Task: Create a due date automation trigger when advanced on, 2 working days before a card is due add fields with custom field "Resume" set to a date less than 1 working days ago is due at 11:00 AM.
Action: Mouse moved to (1217, 89)
Screenshot: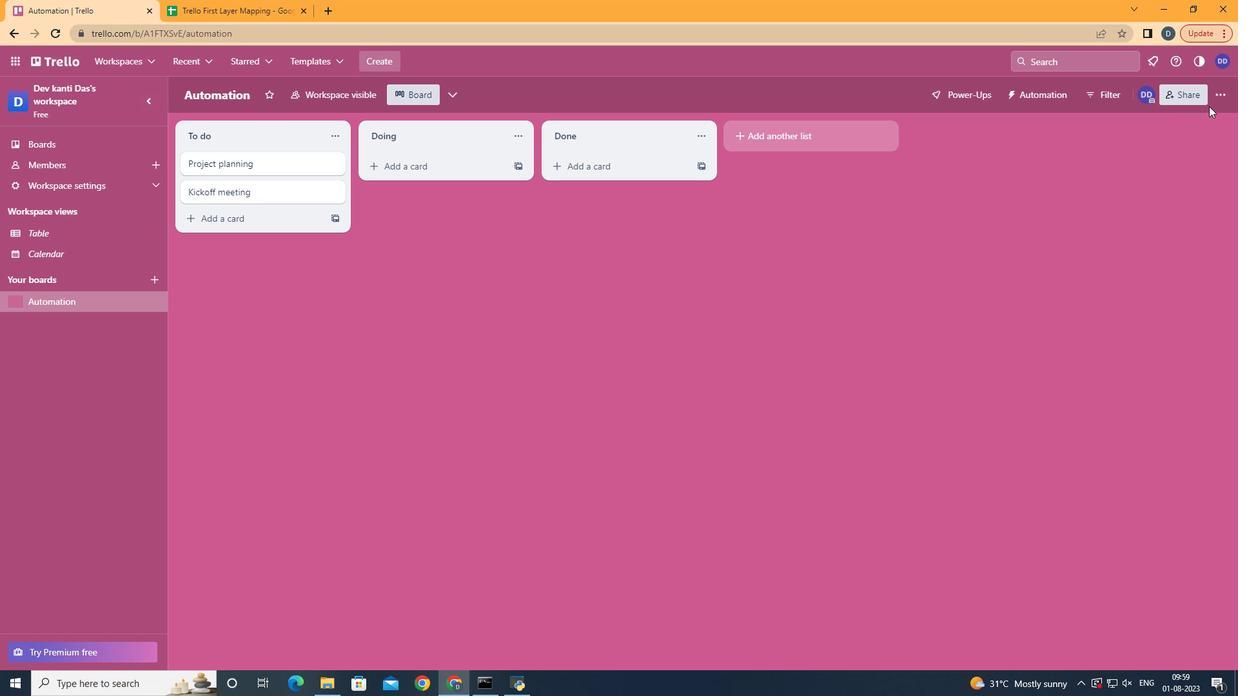 
Action: Mouse pressed left at (1217, 89)
Screenshot: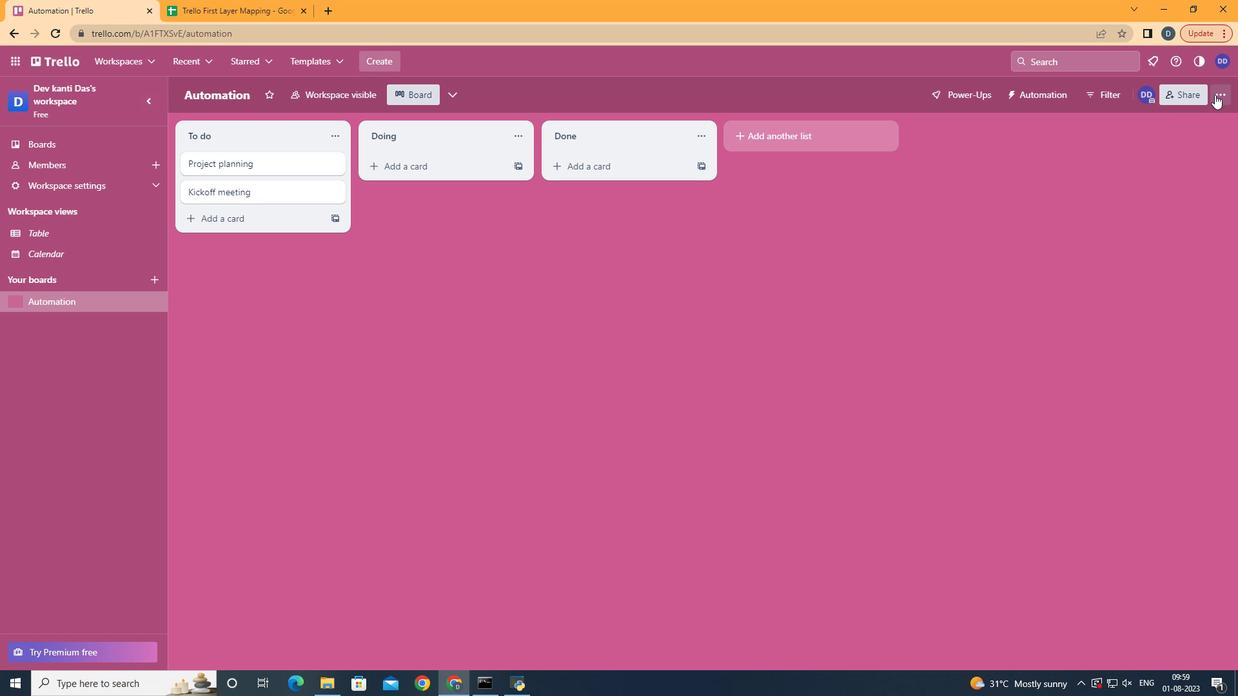 
Action: Mouse moved to (1147, 263)
Screenshot: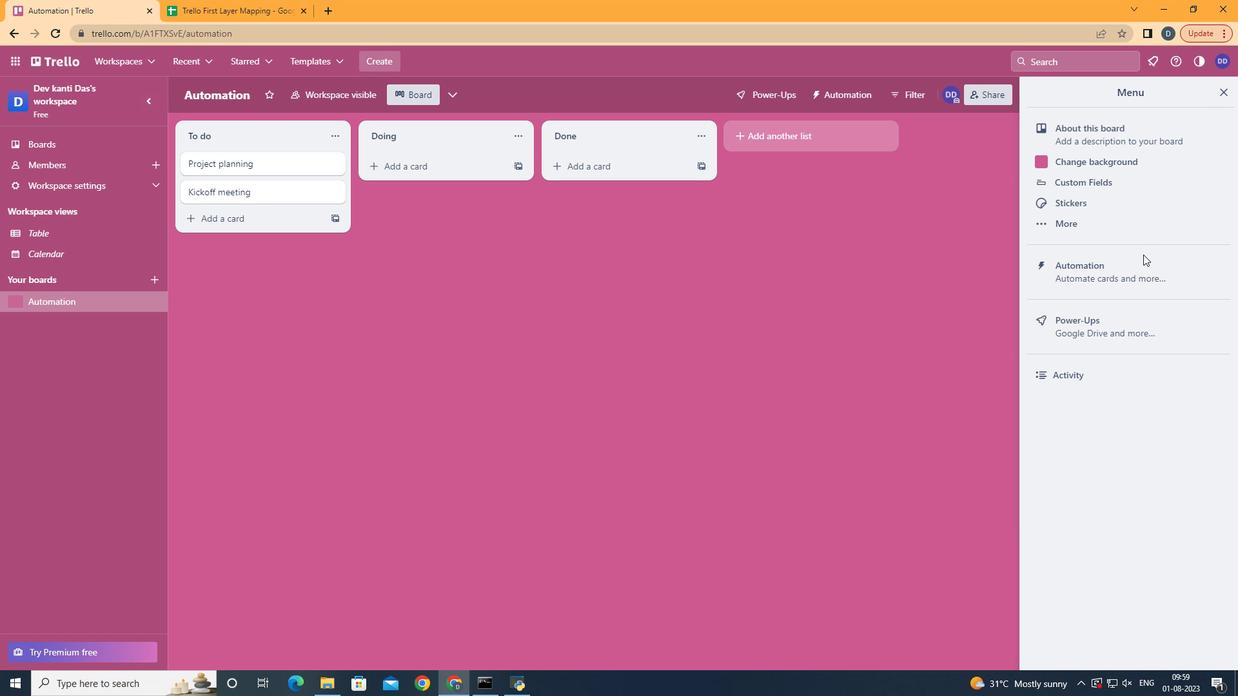 
Action: Mouse pressed left at (1147, 263)
Screenshot: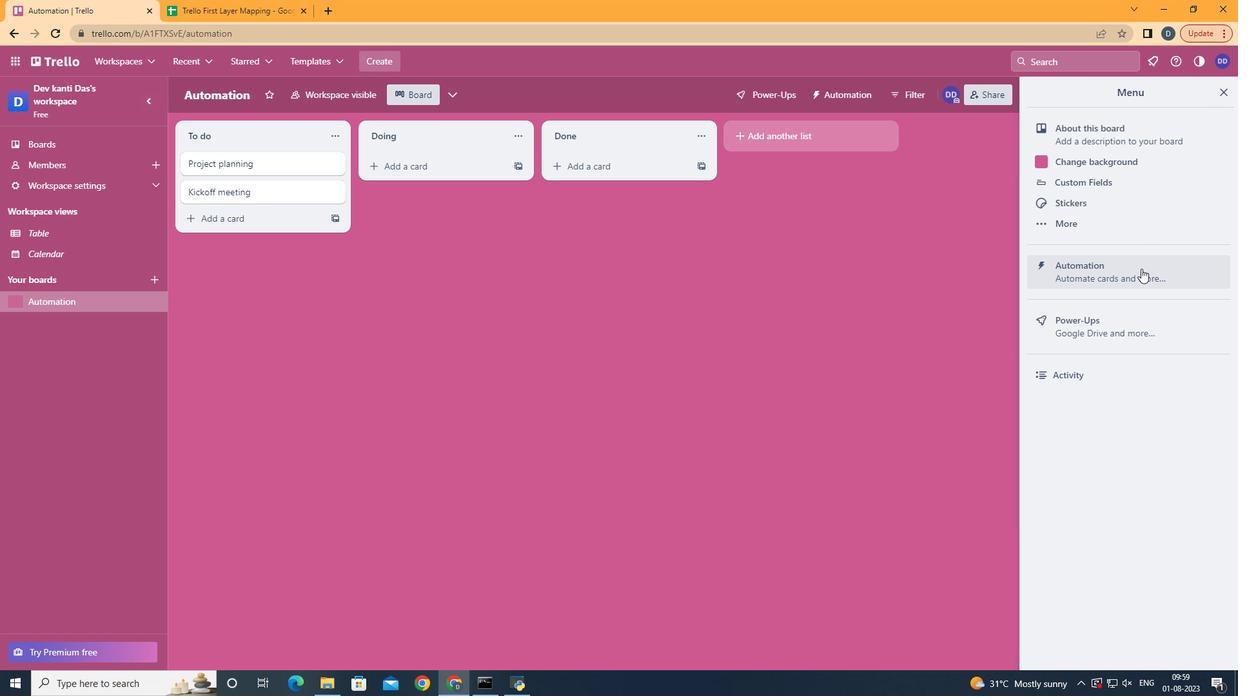 
Action: Mouse moved to (311, 253)
Screenshot: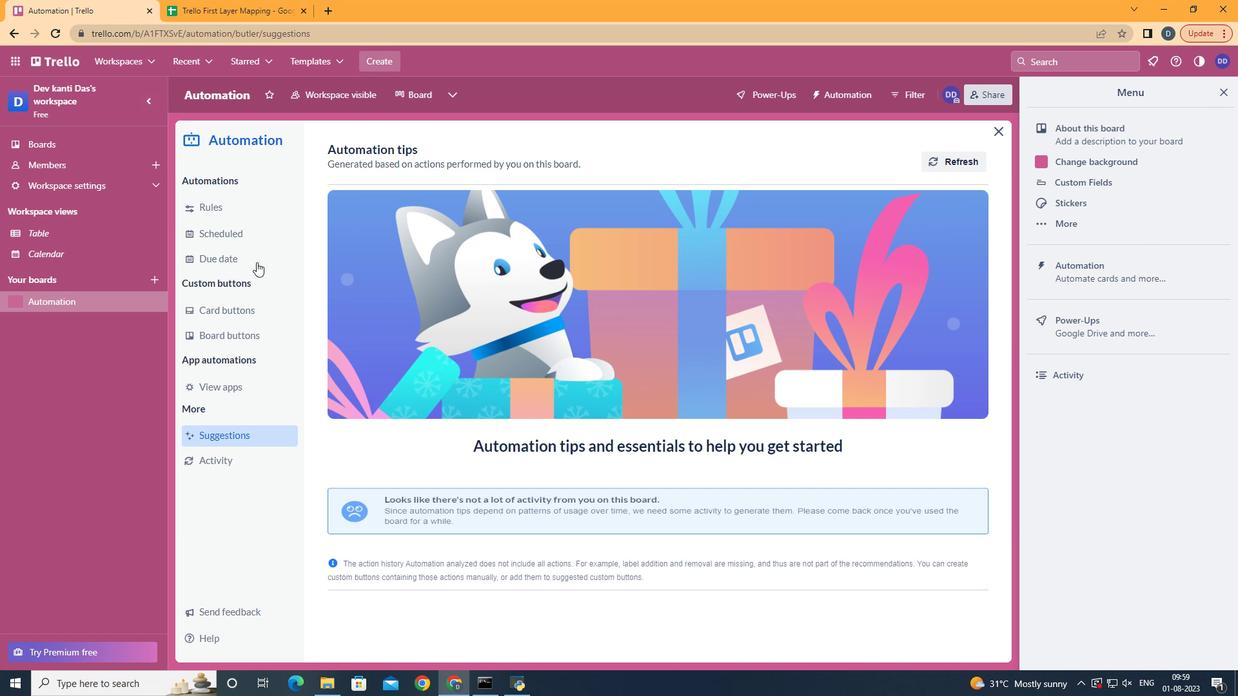 
Action: Mouse pressed left at (311, 253)
Screenshot: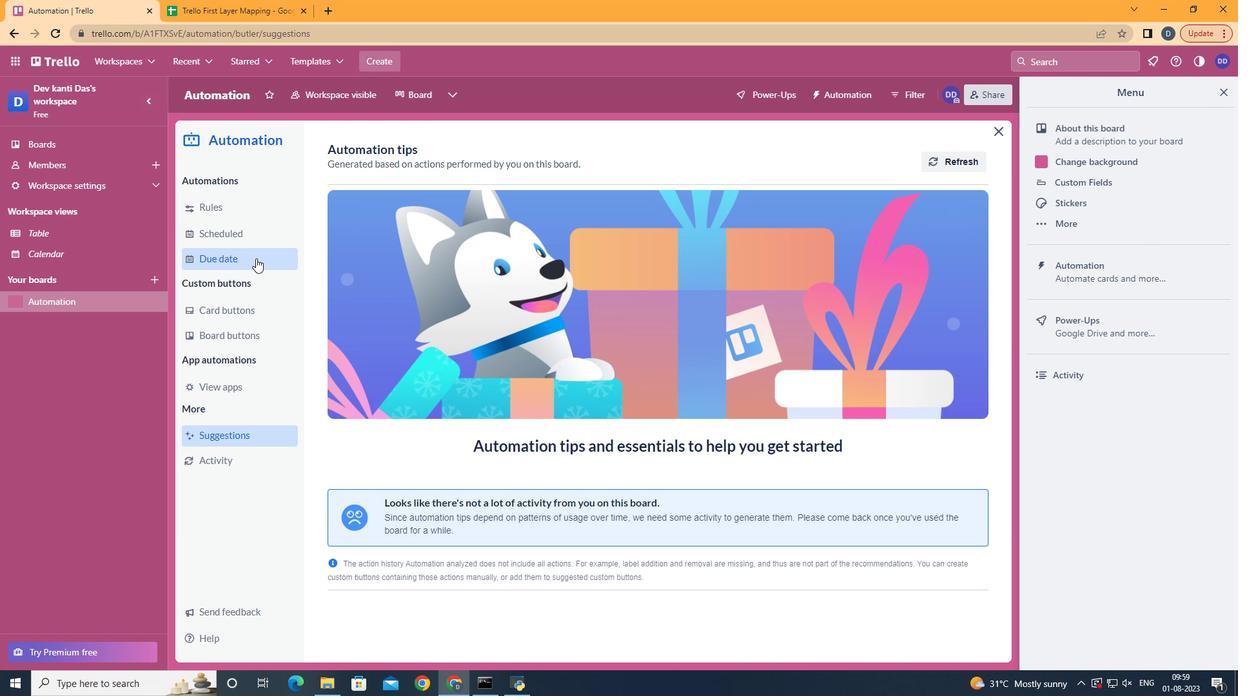 
Action: Mouse moved to (924, 145)
Screenshot: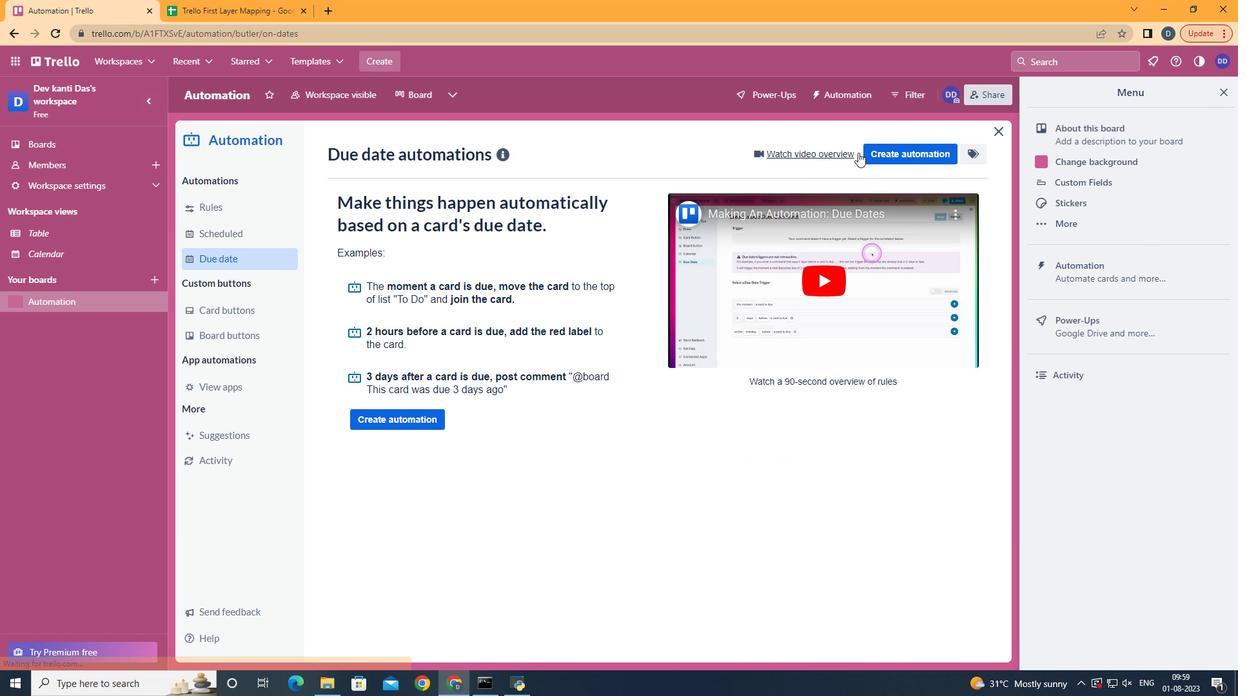 
Action: Mouse pressed left at (924, 145)
Screenshot: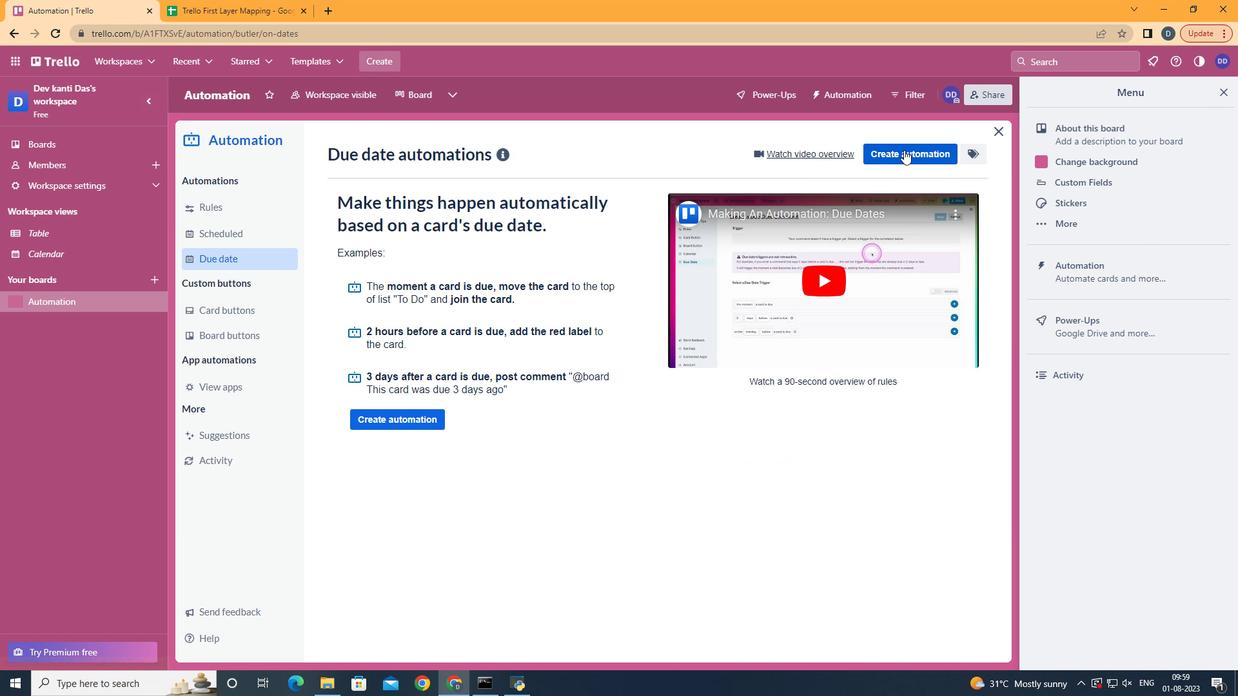
Action: Mouse moved to (650, 277)
Screenshot: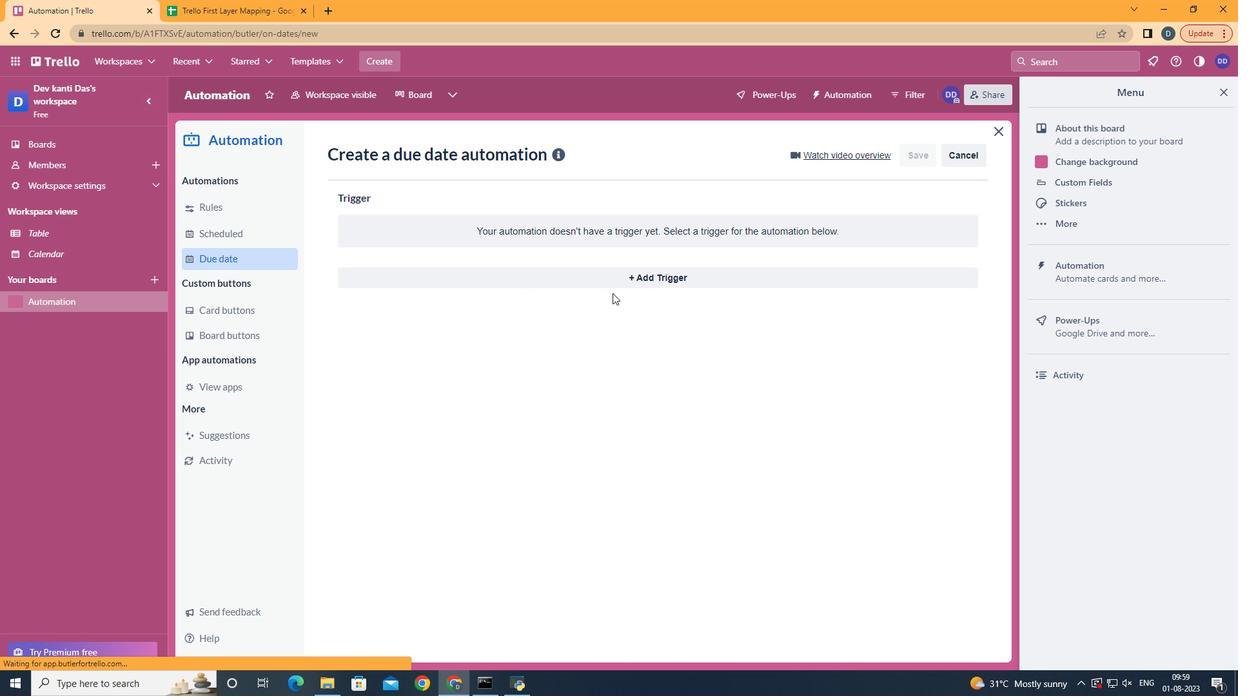 
Action: Mouse pressed left at (650, 277)
Screenshot: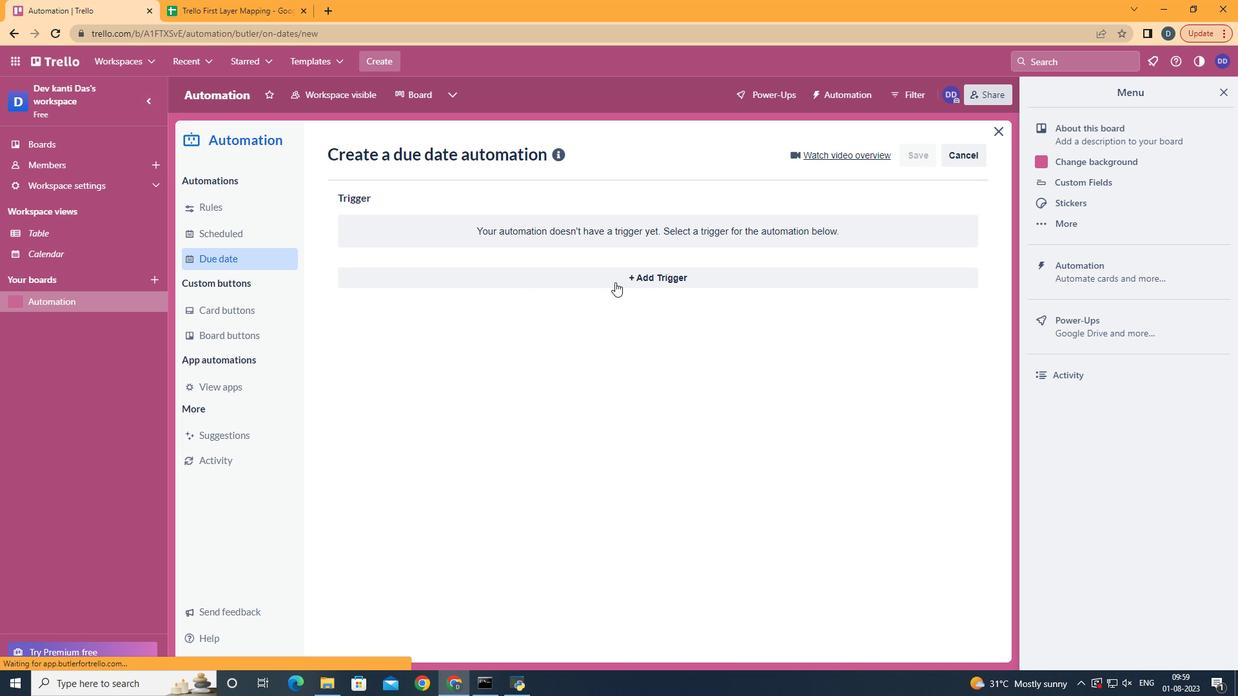 
Action: Mouse moved to (459, 513)
Screenshot: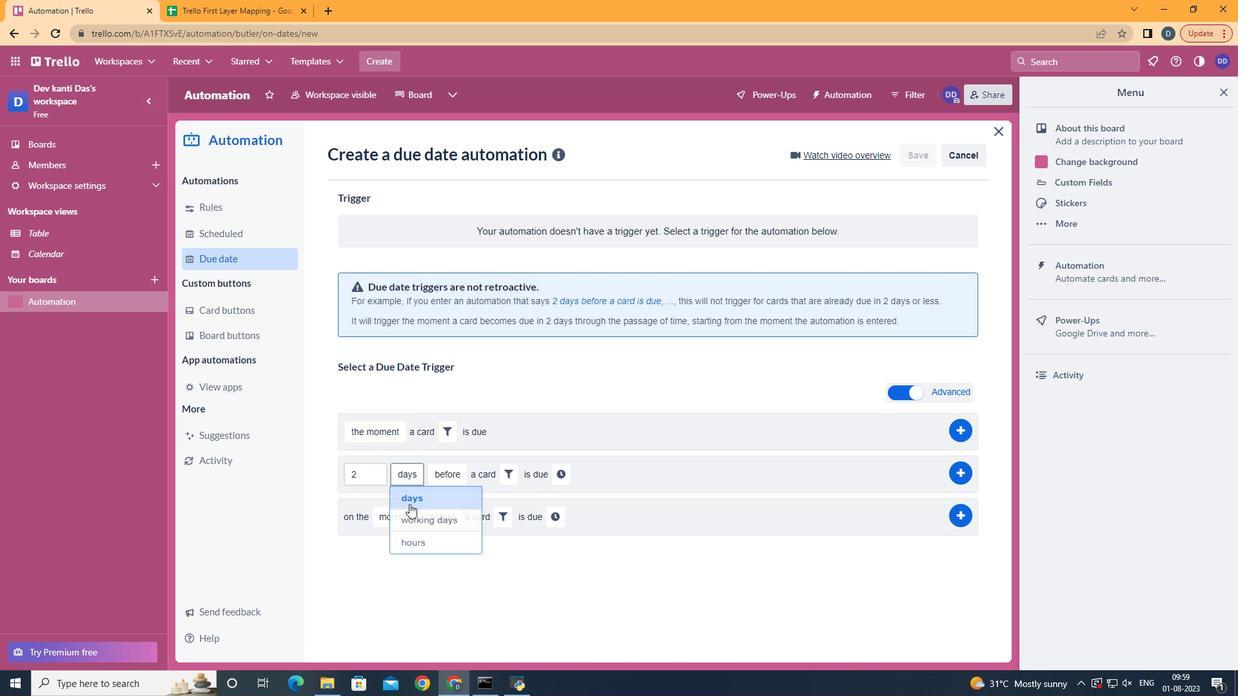 
Action: Mouse pressed left at (459, 513)
Screenshot: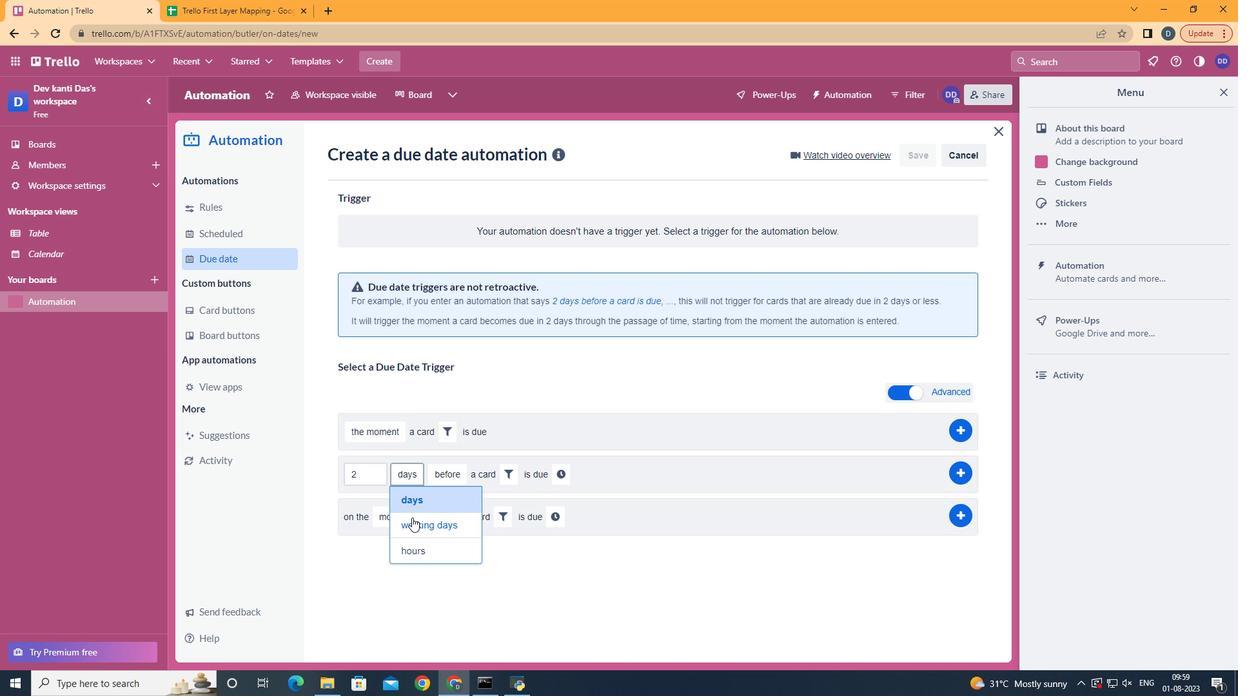 
Action: Mouse moved to (574, 464)
Screenshot: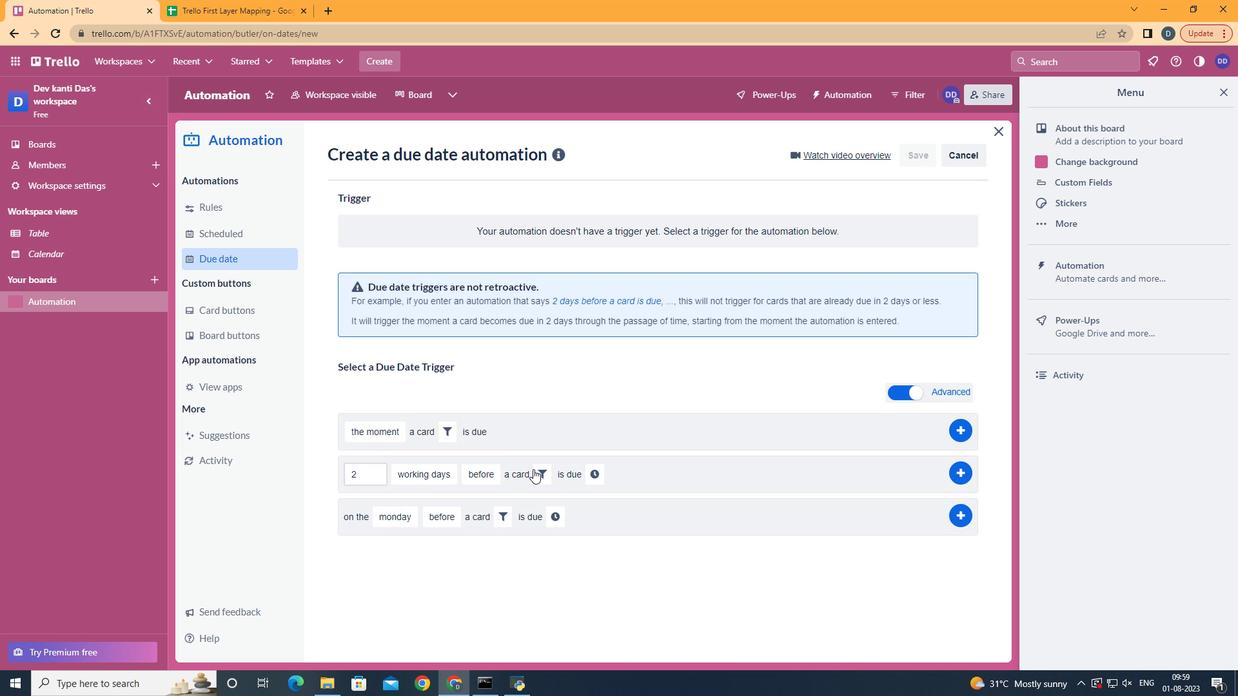 
Action: Mouse pressed left at (574, 464)
Screenshot: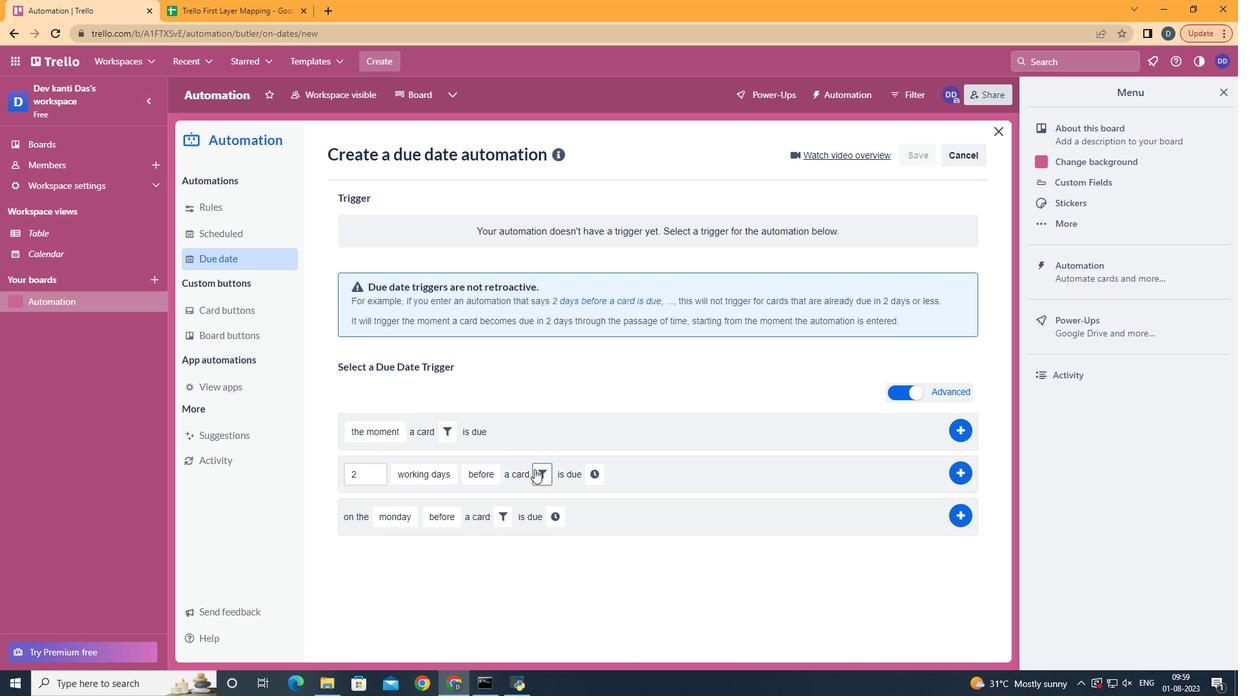 
Action: Mouse moved to (784, 520)
Screenshot: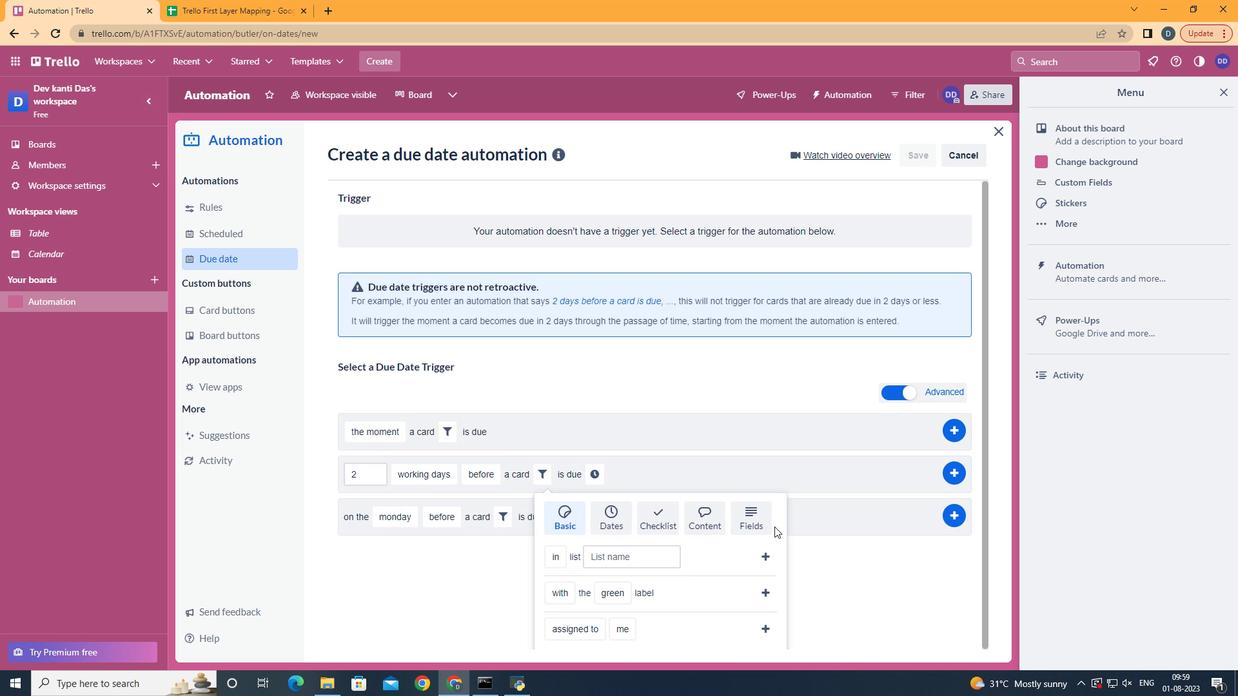 
Action: Mouse pressed left at (784, 520)
Screenshot: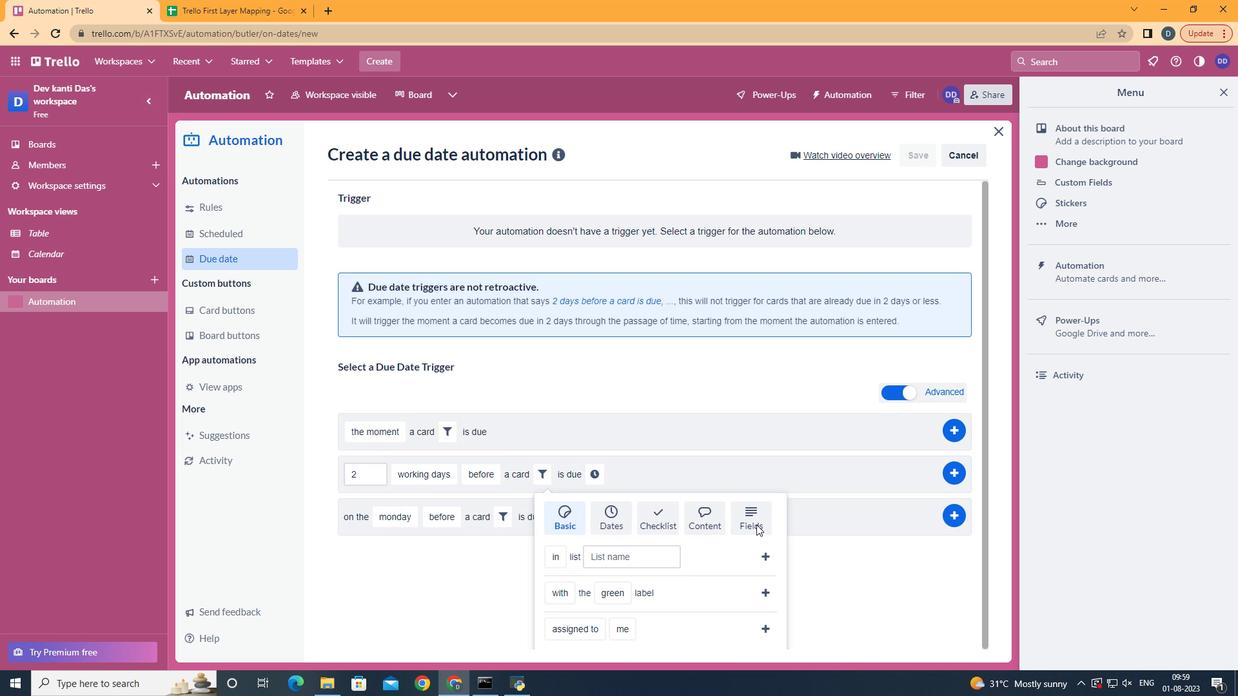 
Action: Mouse moved to (787, 512)
Screenshot: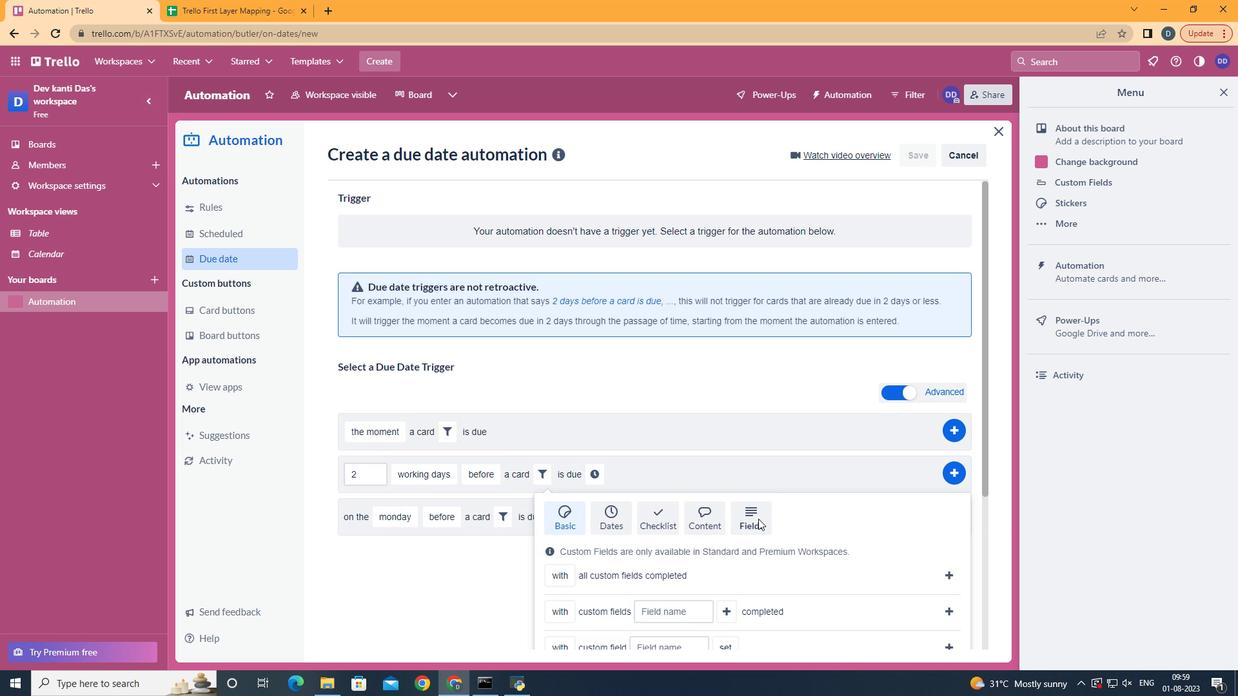 
Action: Mouse scrolled (787, 511) with delta (0, 0)
Screenshot: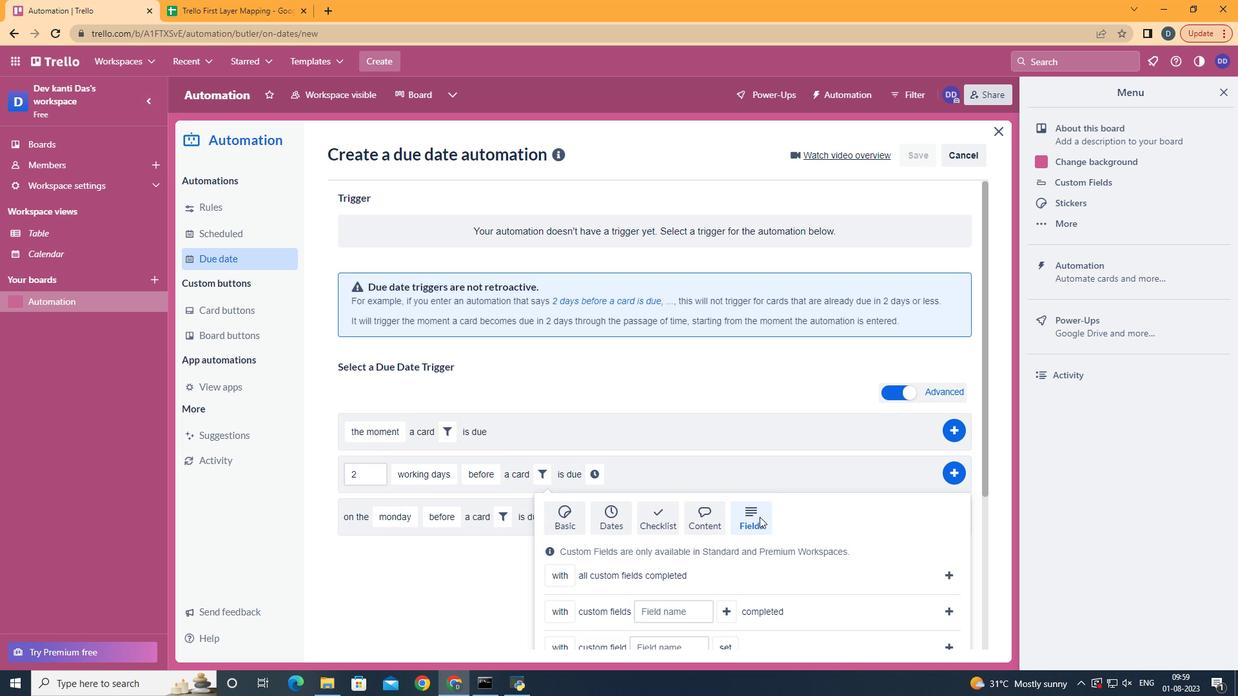 
Action: Mouse scrolled (787, 511) with delta (0, 0)
Screenshot: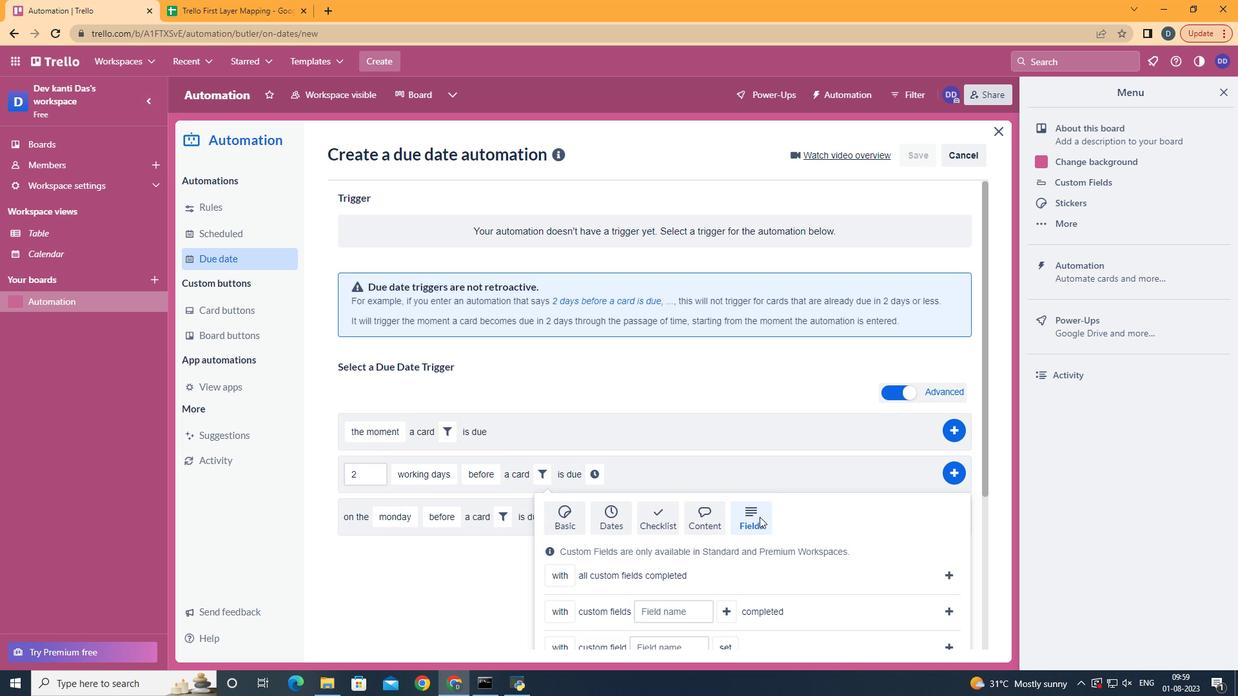 
Action: Mouse scrolled (787, 511) with delta (0, 0)
Screenshot: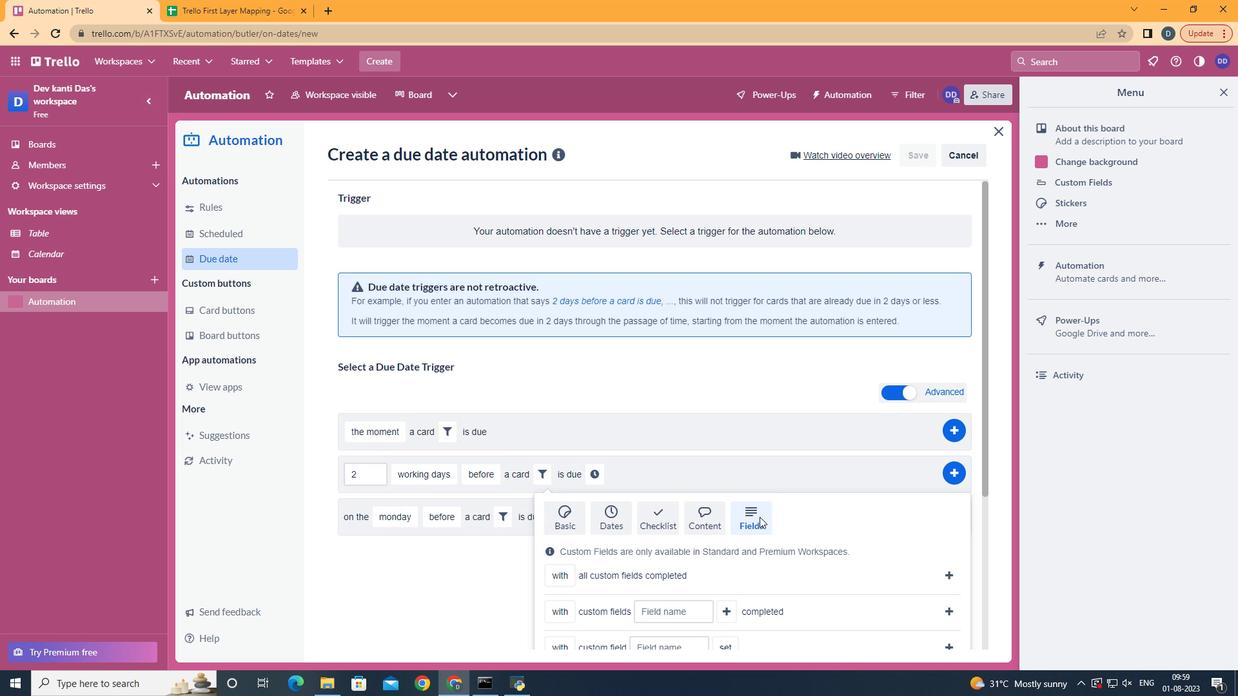 
Action: Mouse scrolled (787, 511) with delta (0, 0)
Screenshot: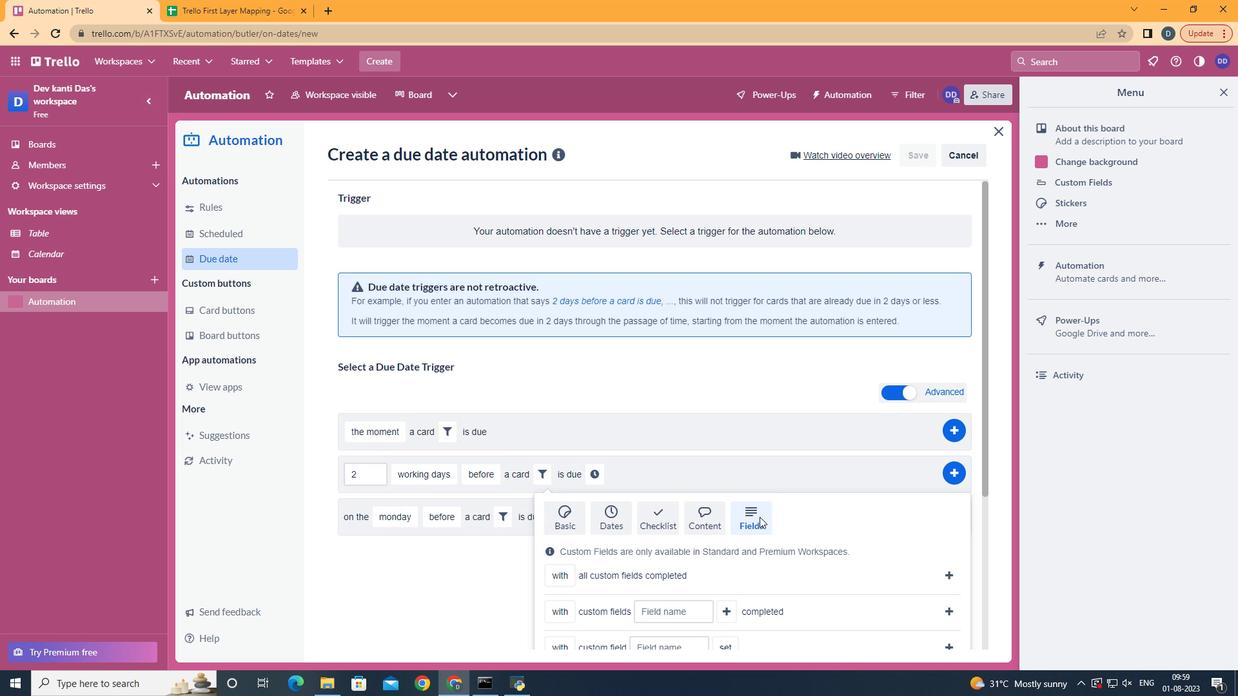 
Action: Mouse scrolled (787, 511) with delta (0, 0)
Screenshot: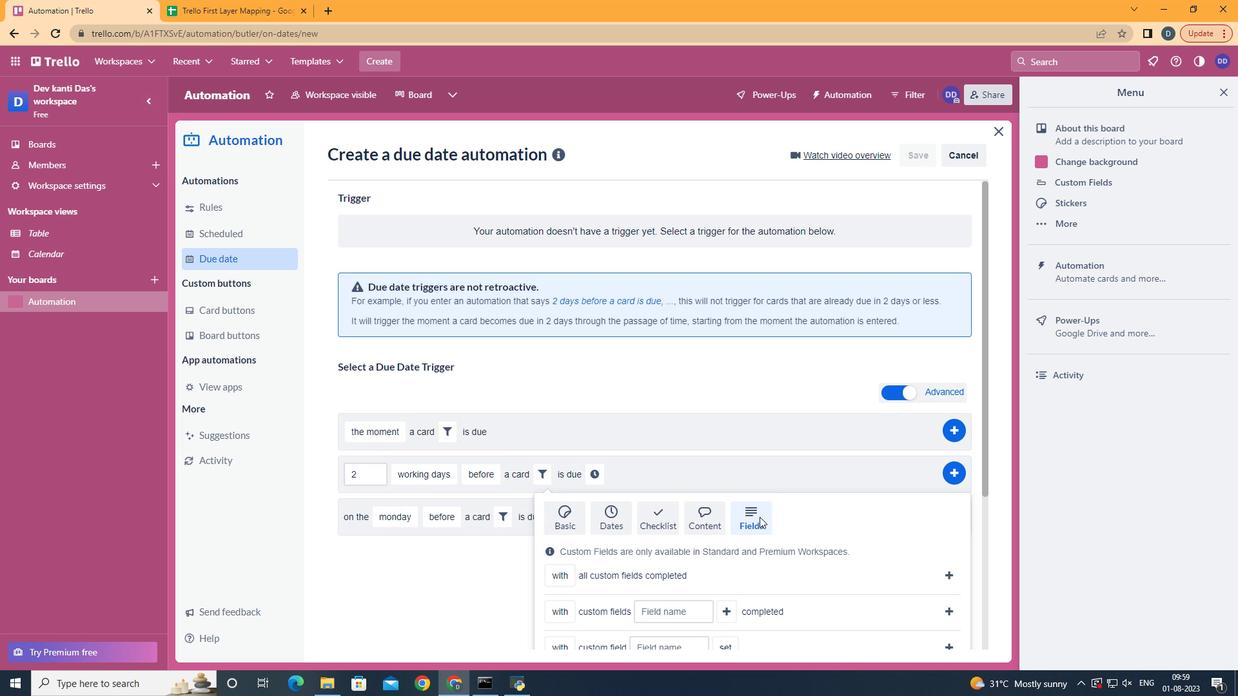
Action: Mouse scrolled (787, 511) with delta (0, 0)
Screenshot: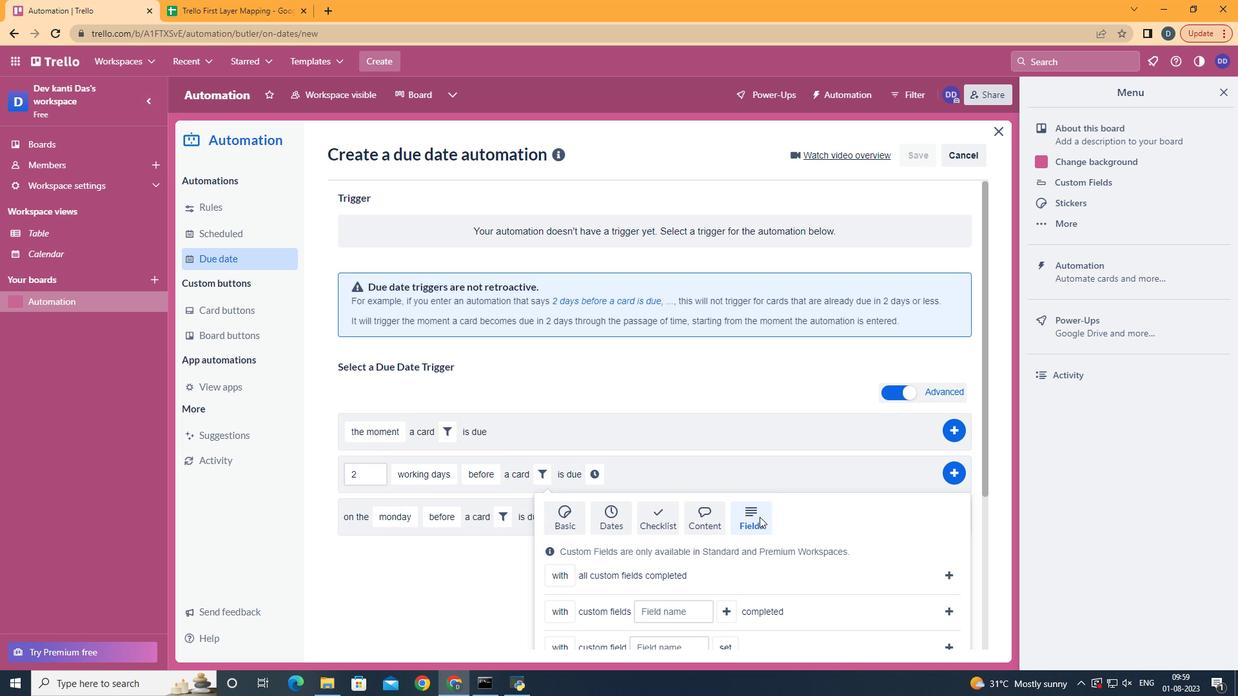 
Action: Mouse scrolled (787, 511) with delta (0, 0)
Screenshot: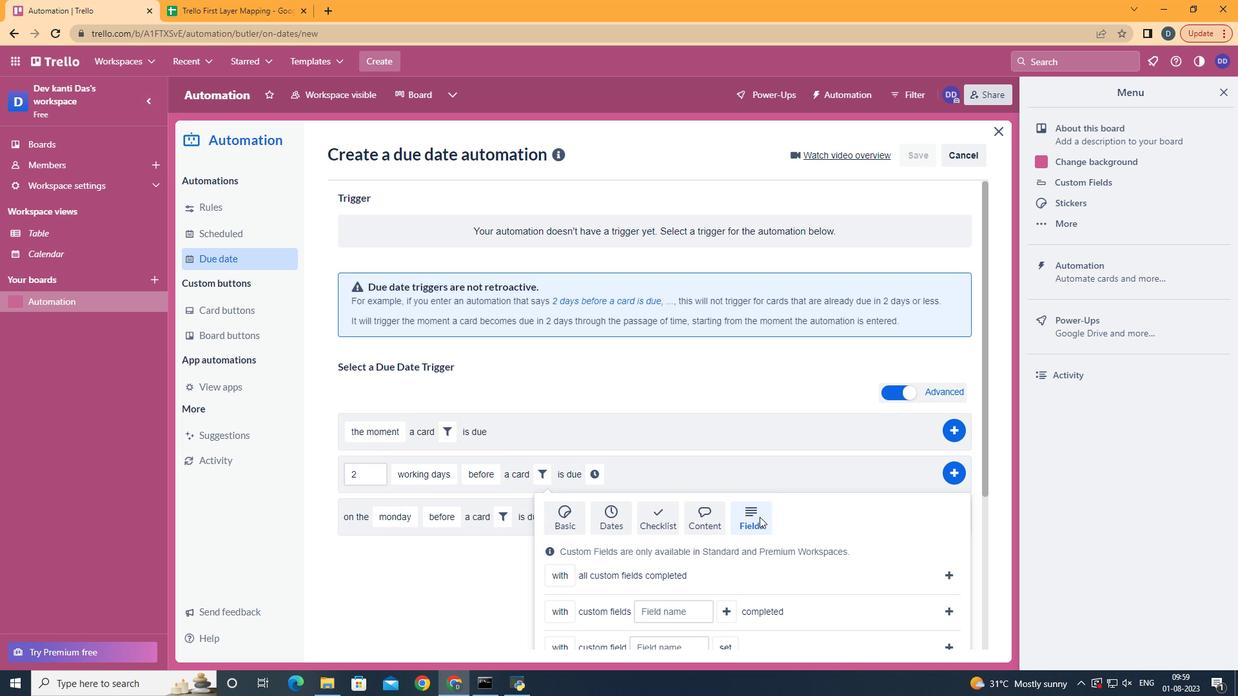 
Action: Mouse moved to (613, 547)
Screenshot: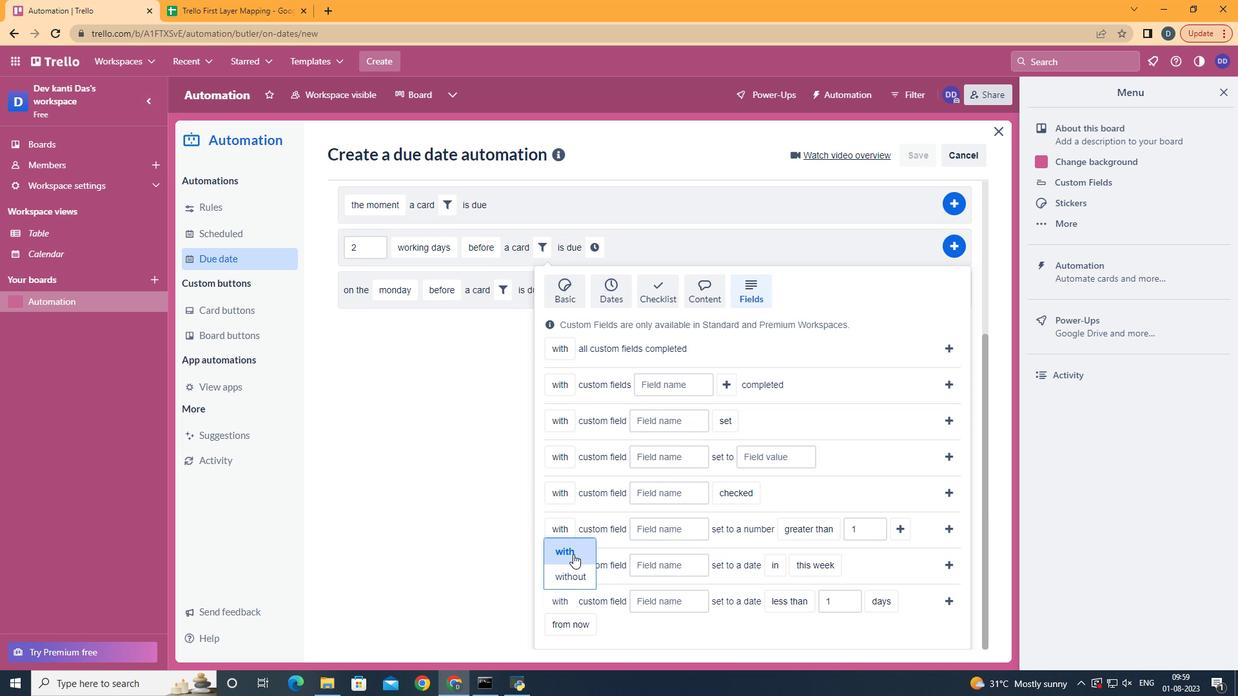 
Action: Mouse pressed left at (613, 547)
Screenshot: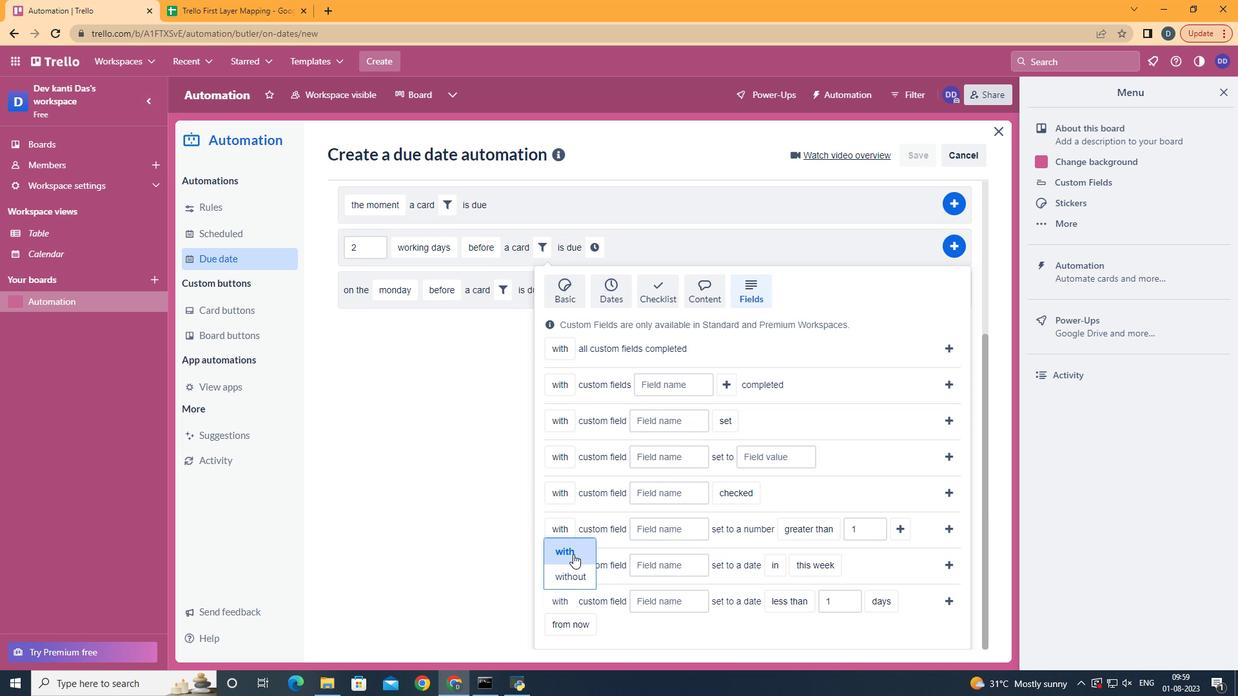 
Action: Mouse moved to (690, 589)
Screenshot: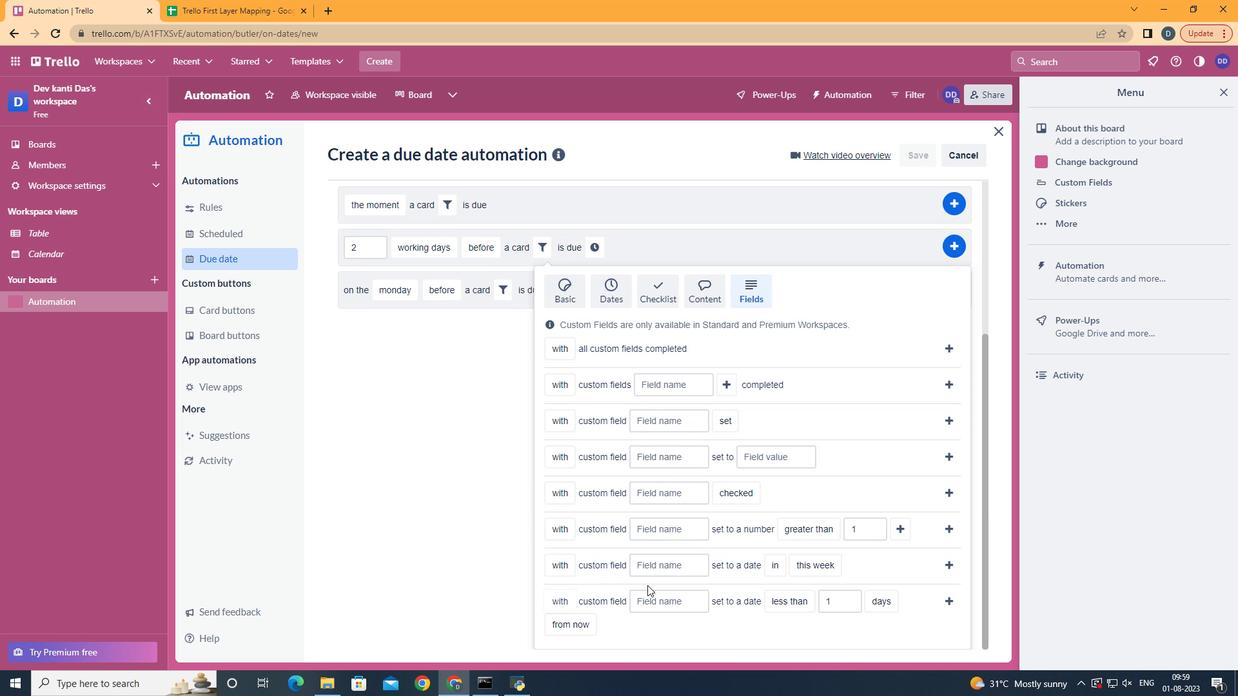 
Action: Mouse pressed left at (690, 589)
Screenshot: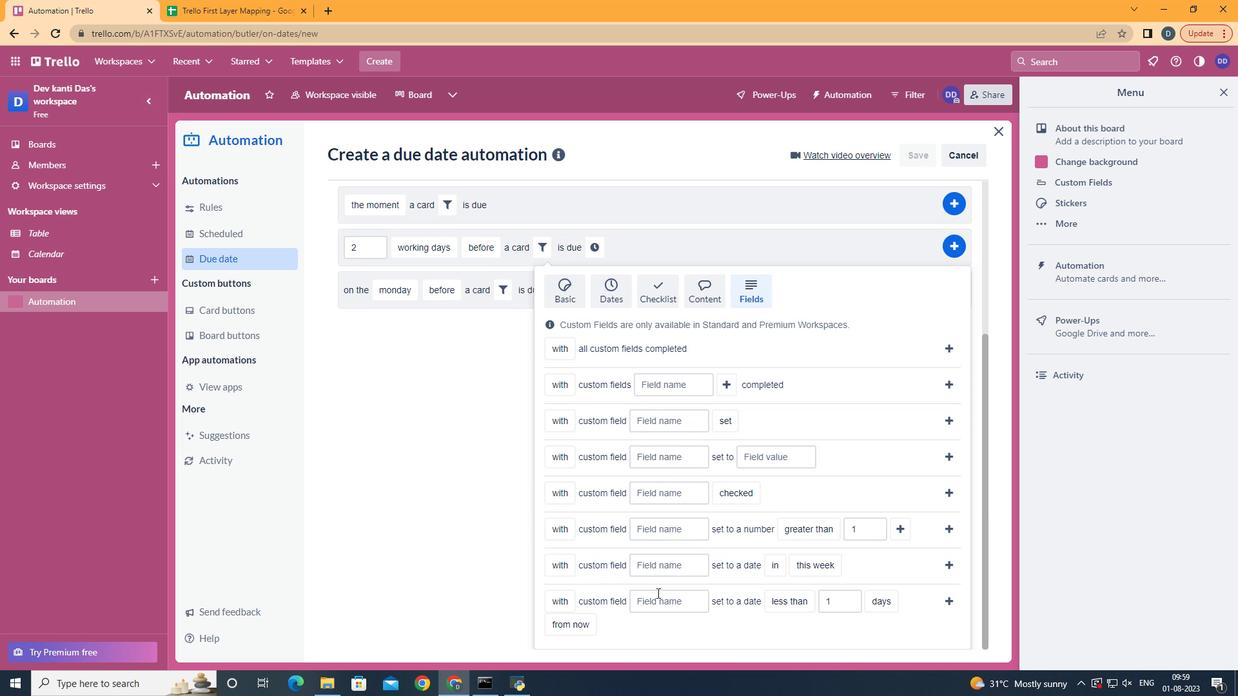
Action: Mouse moved to (691, 589)
Screenshot: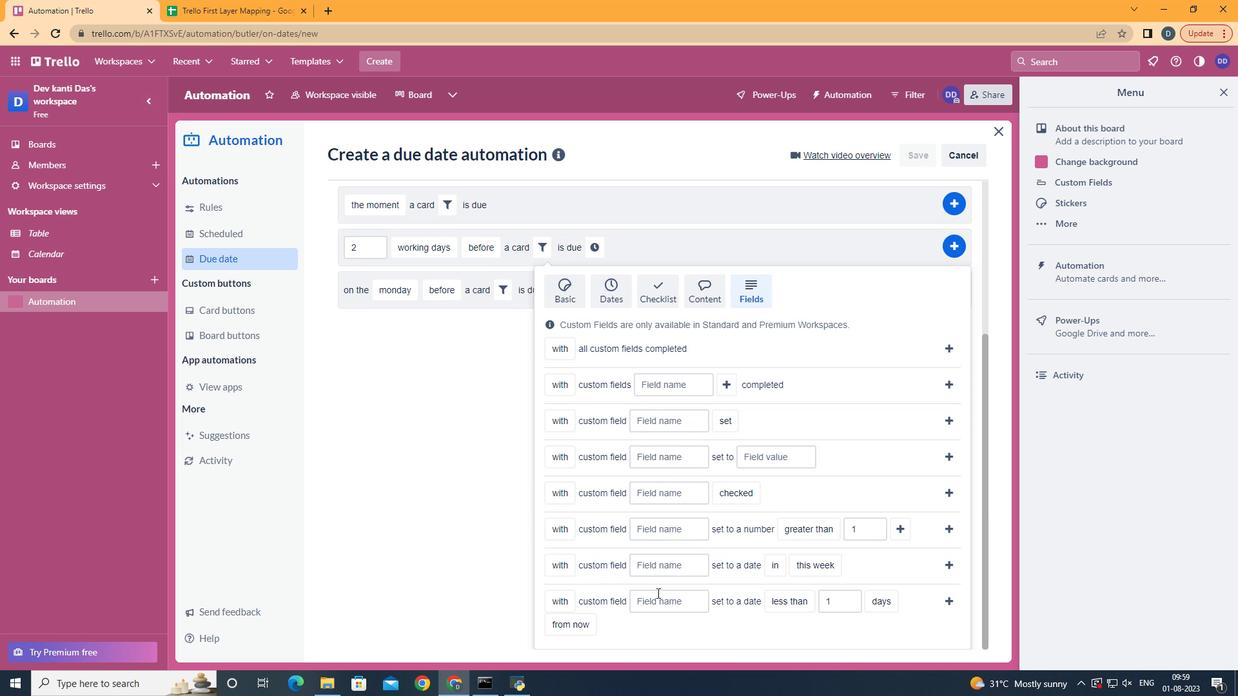
Action: Key pressed <Key.shift>Resume
Screenshot: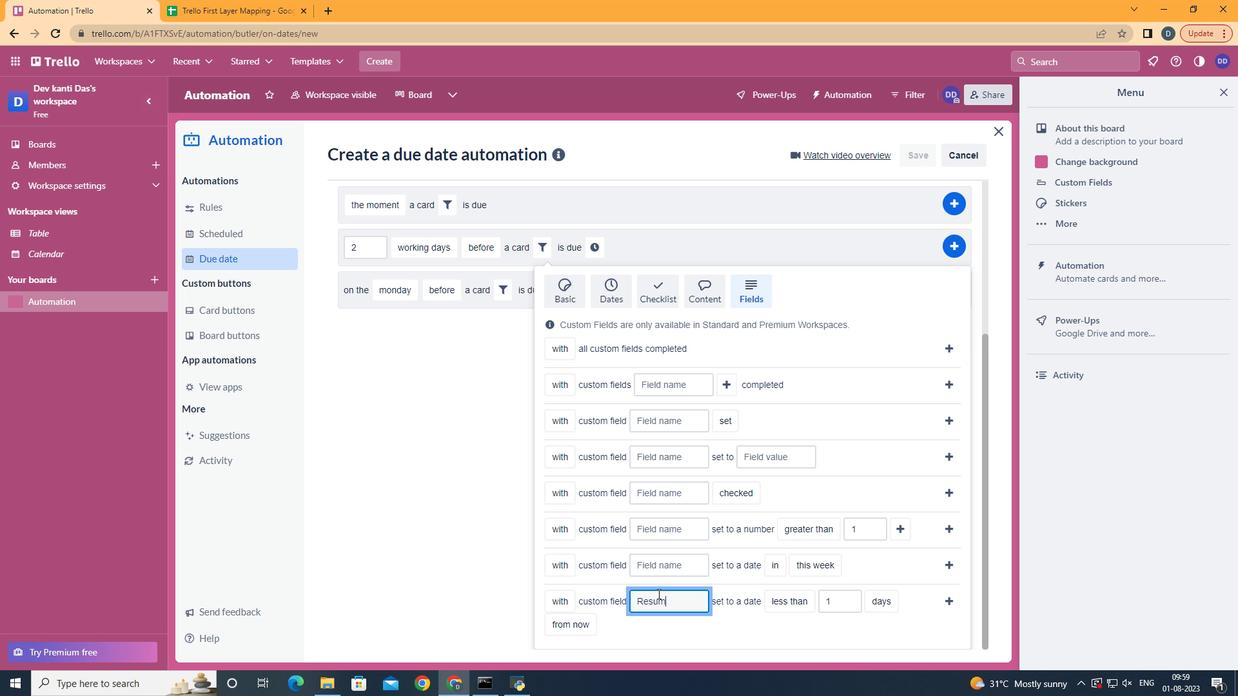 
Action: Mouse moved to (826, 509)
Screenshot: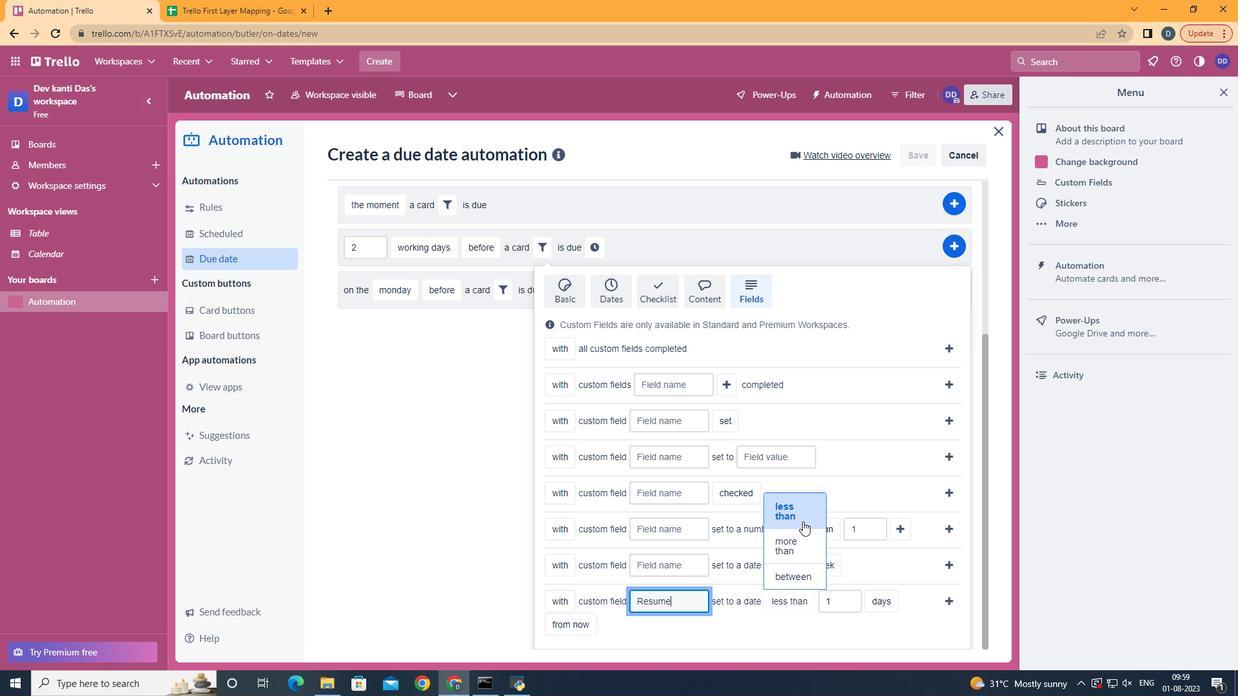 
Action: Mouse pressed left at (826, 509)
Screenshot: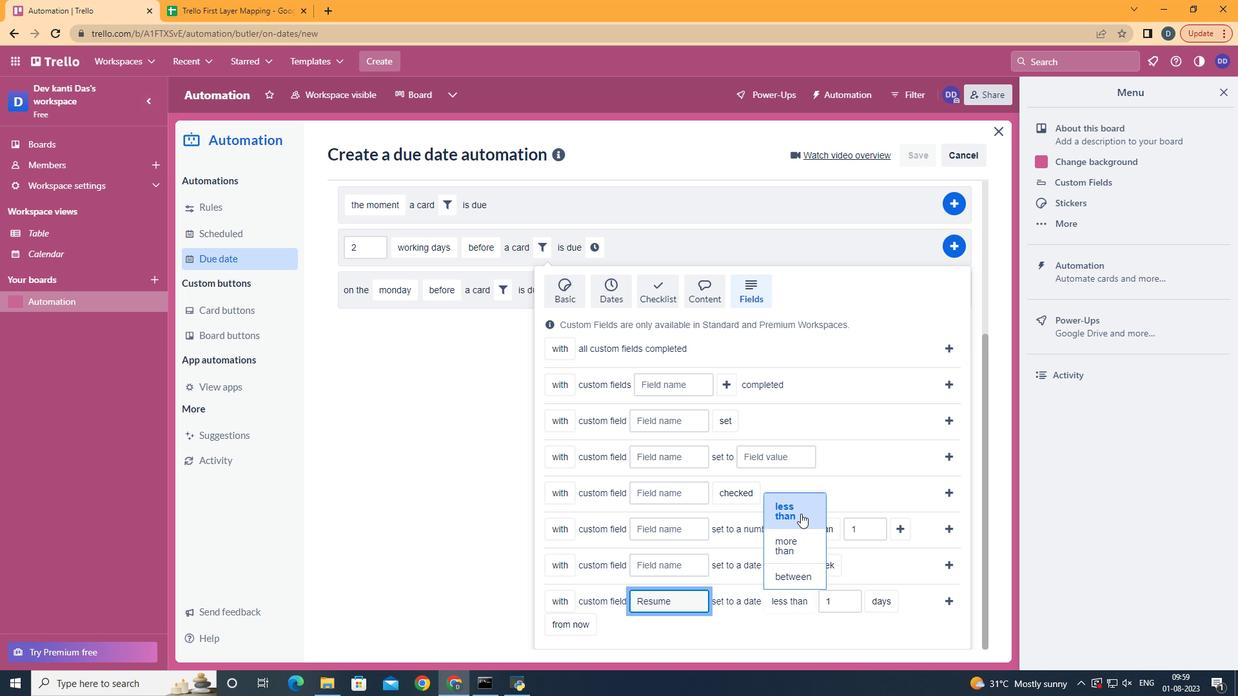 
Action: Mouse moved to (902, 572)
Screenshot: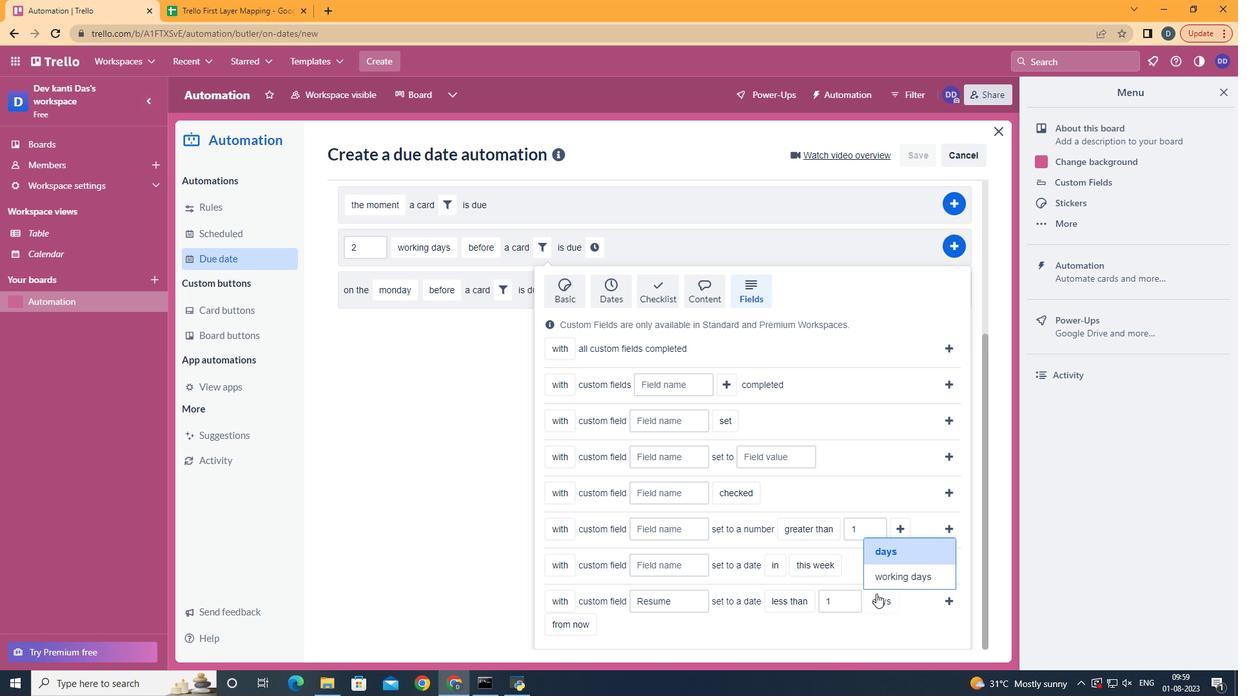 
Action: Mouse pressed left at (902, 572)
Screenshot: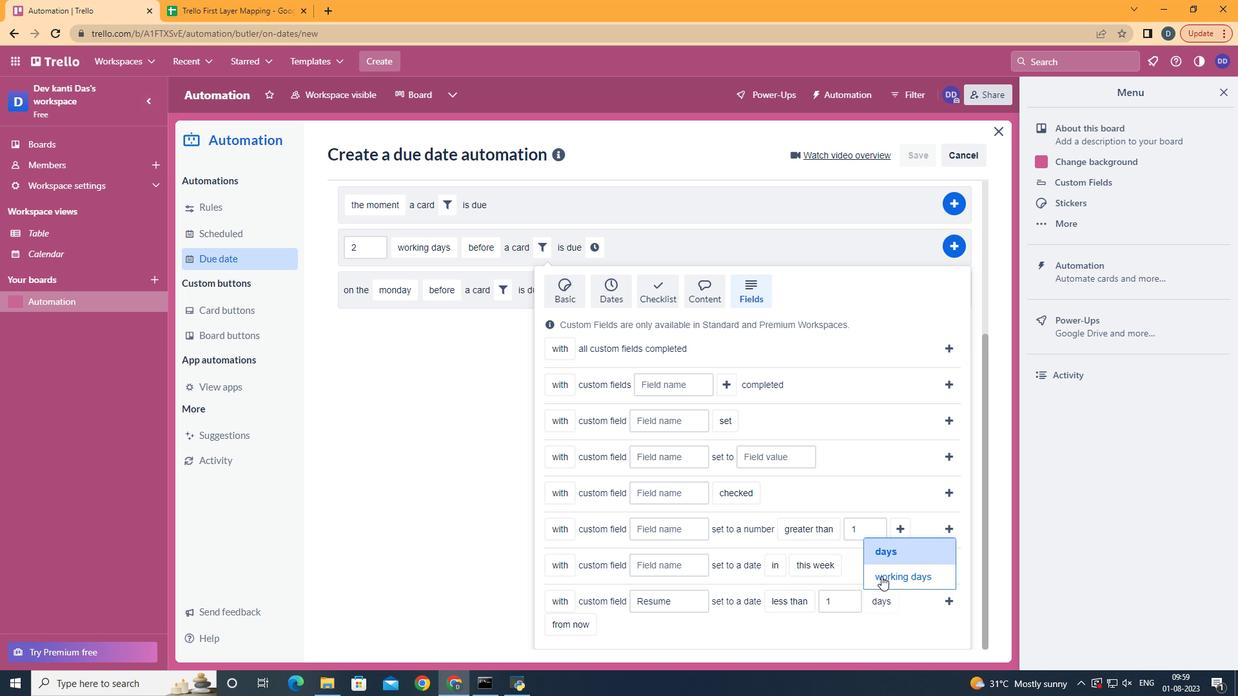 
Action: Mouse moved to (683, 602)
Screenshot: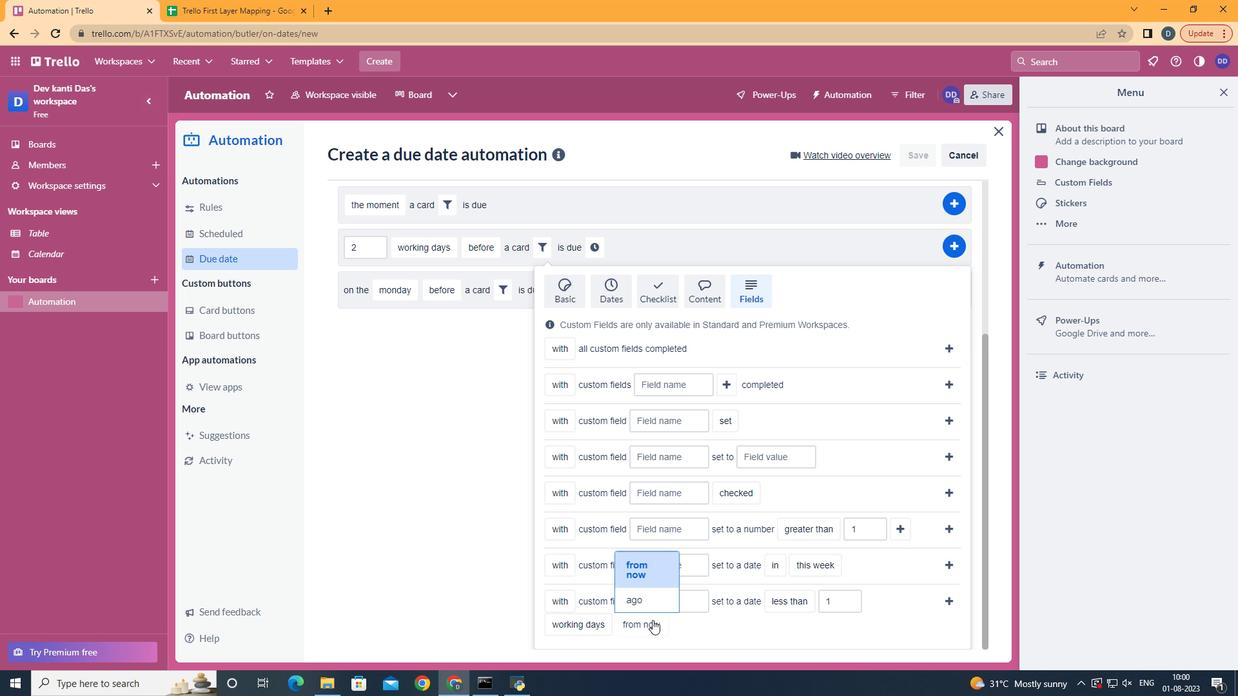 
Action: Mouse pressed left at (683, 602)
Screenshot: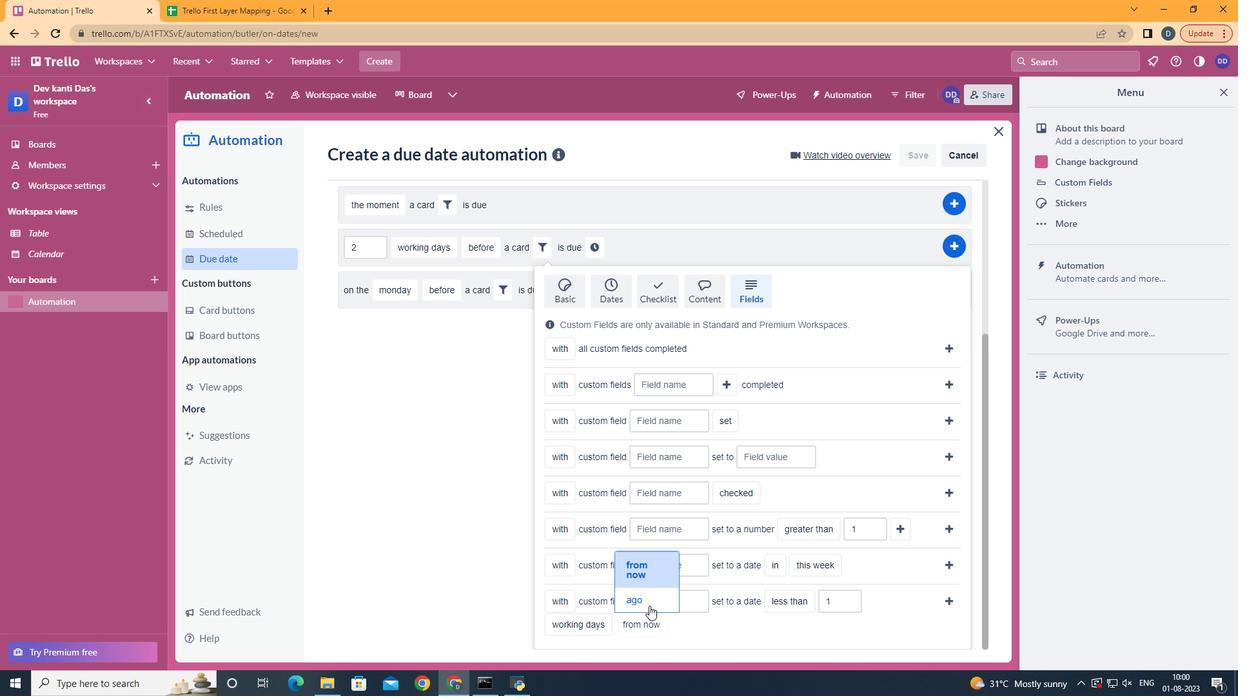 
Action: Mouse moved to (965, 597)
Screenshot: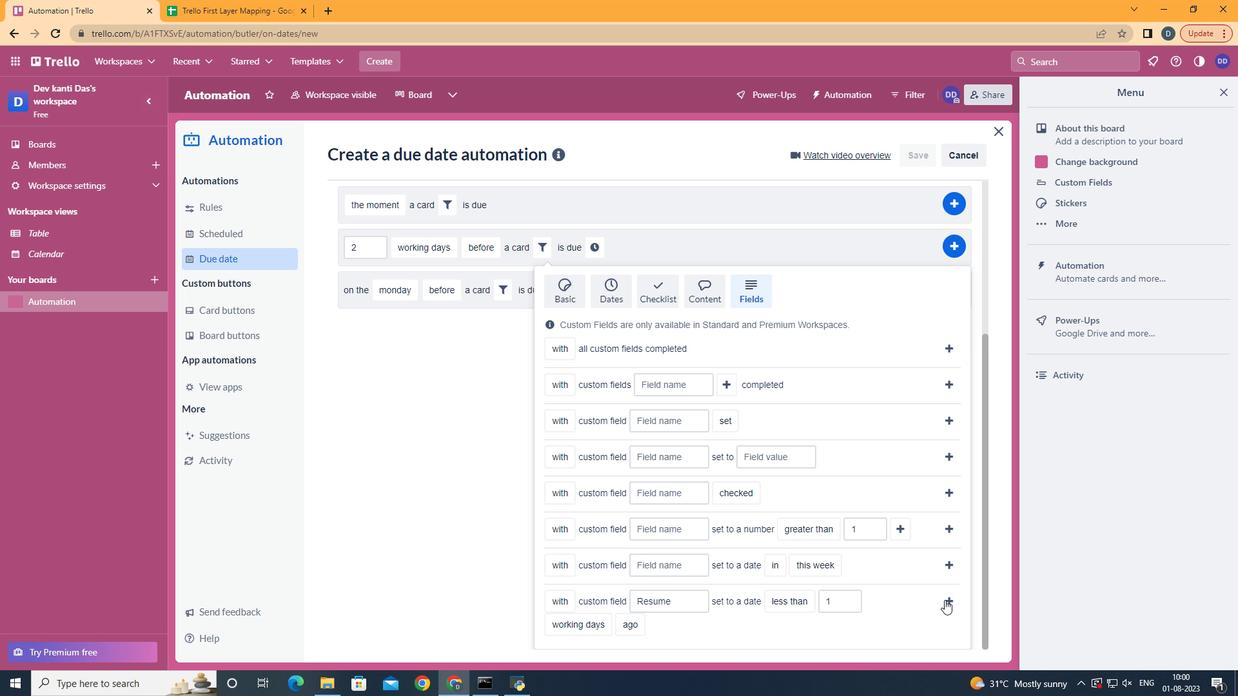
Action: Mouse pressed left at (965, 597)
Screenshot: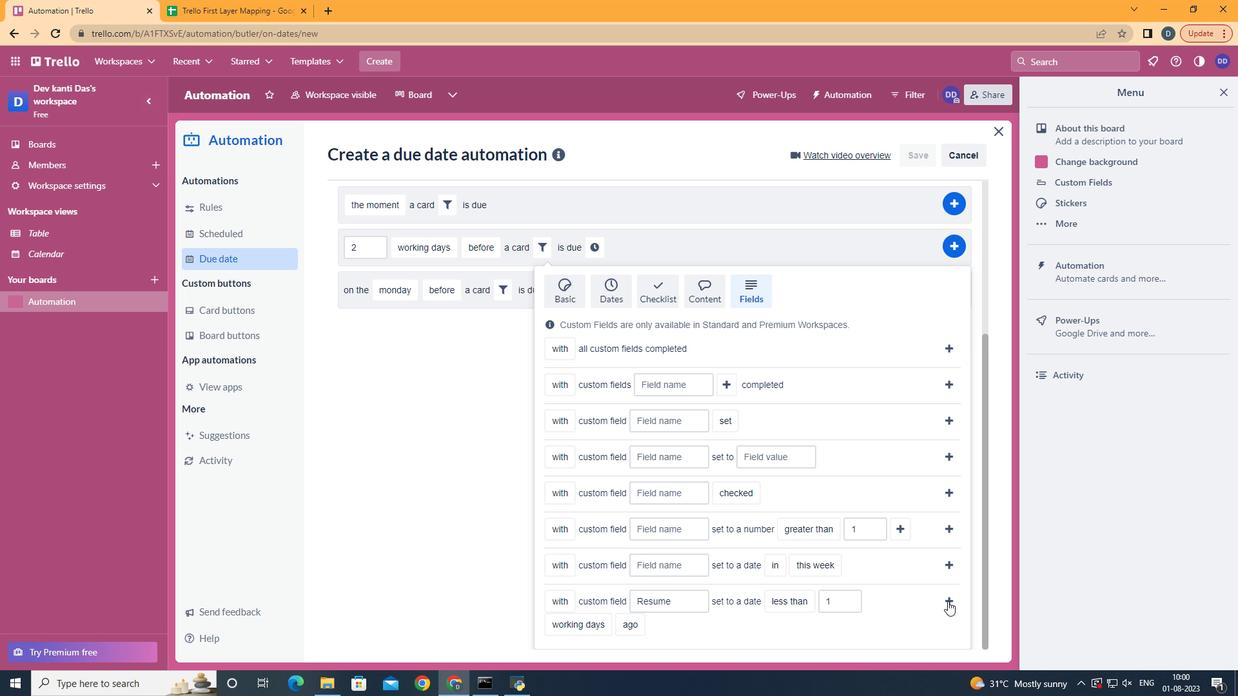 
Action: Mouse moved to (921, 477)
Screenshot: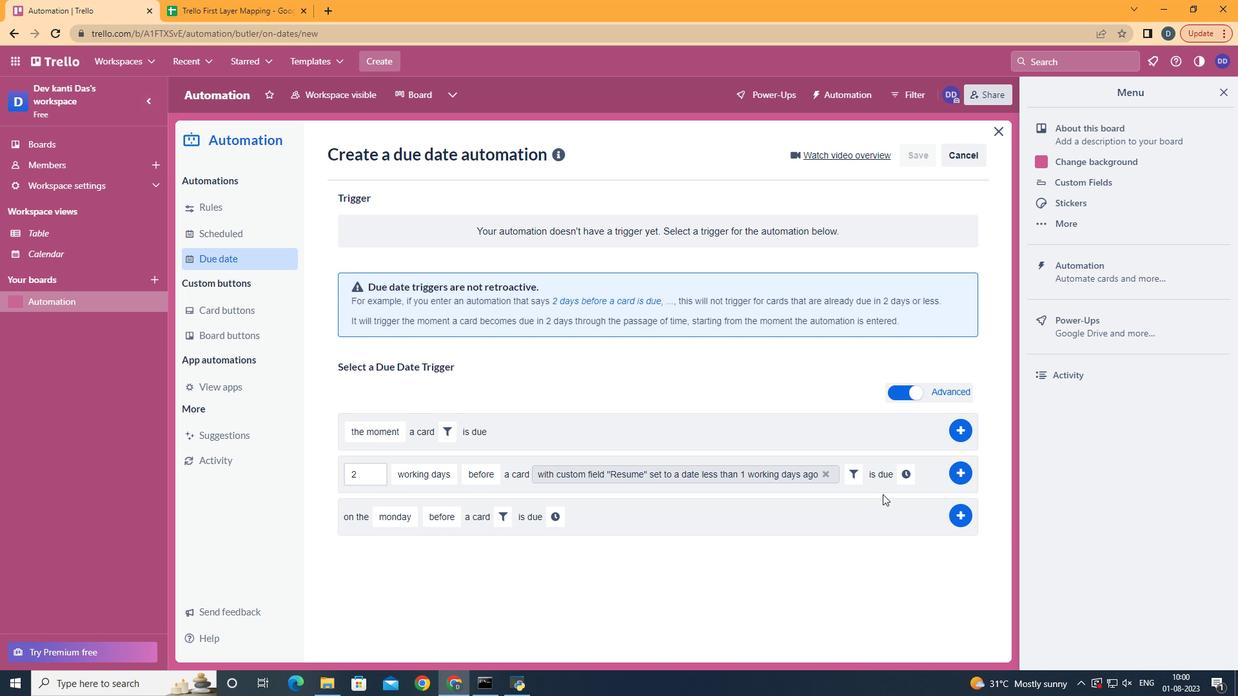 
Action: Mouse pressed left at (921, 477)
Screenshot: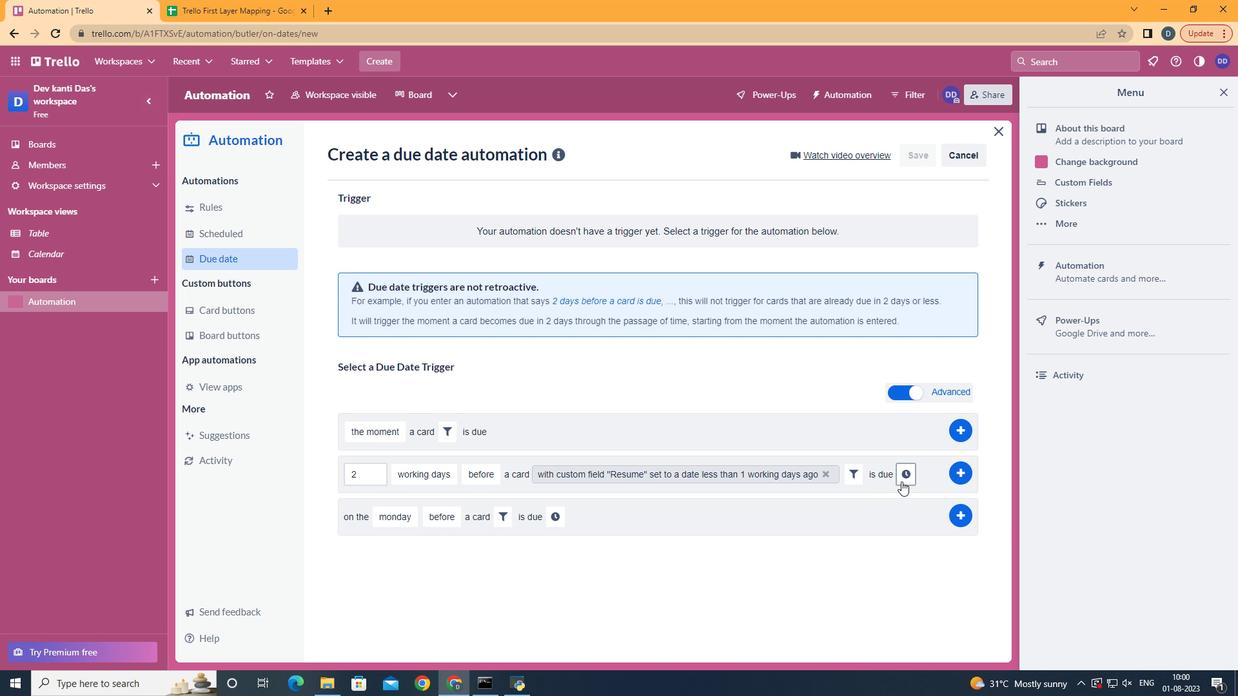 
Action: Mouse moved to (434, 501)
Screenshot: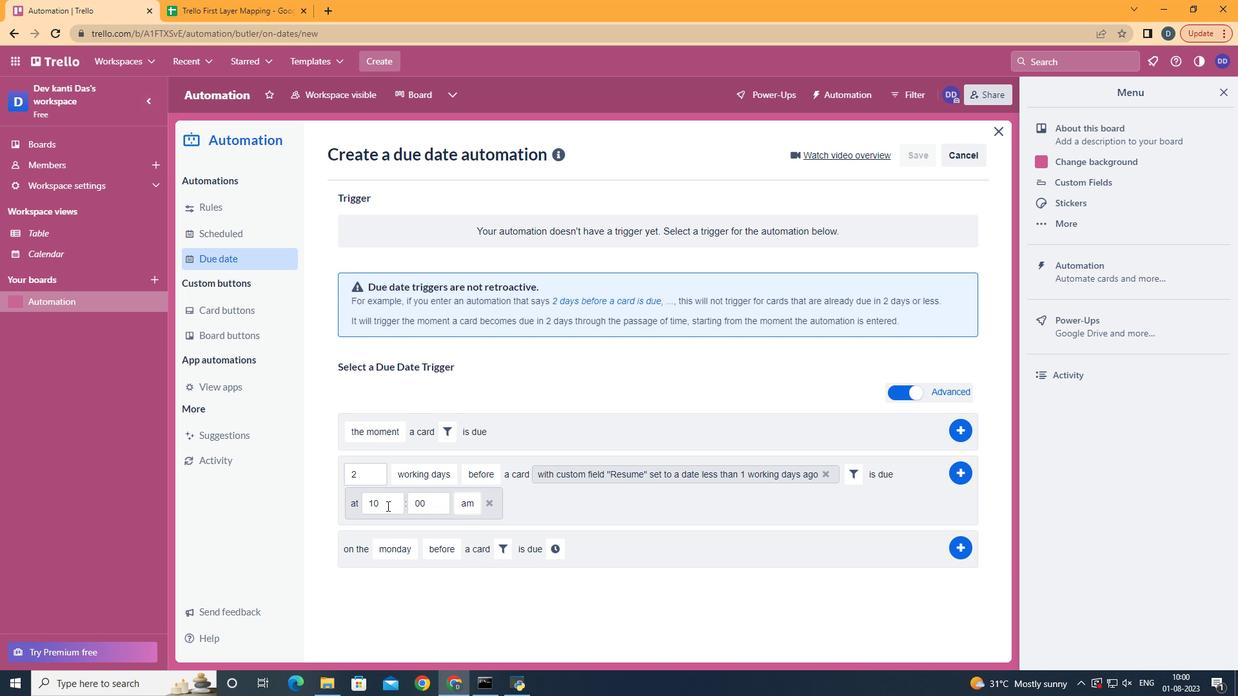 
Action: Mouse pressed left at (434, 501)
Screenshot: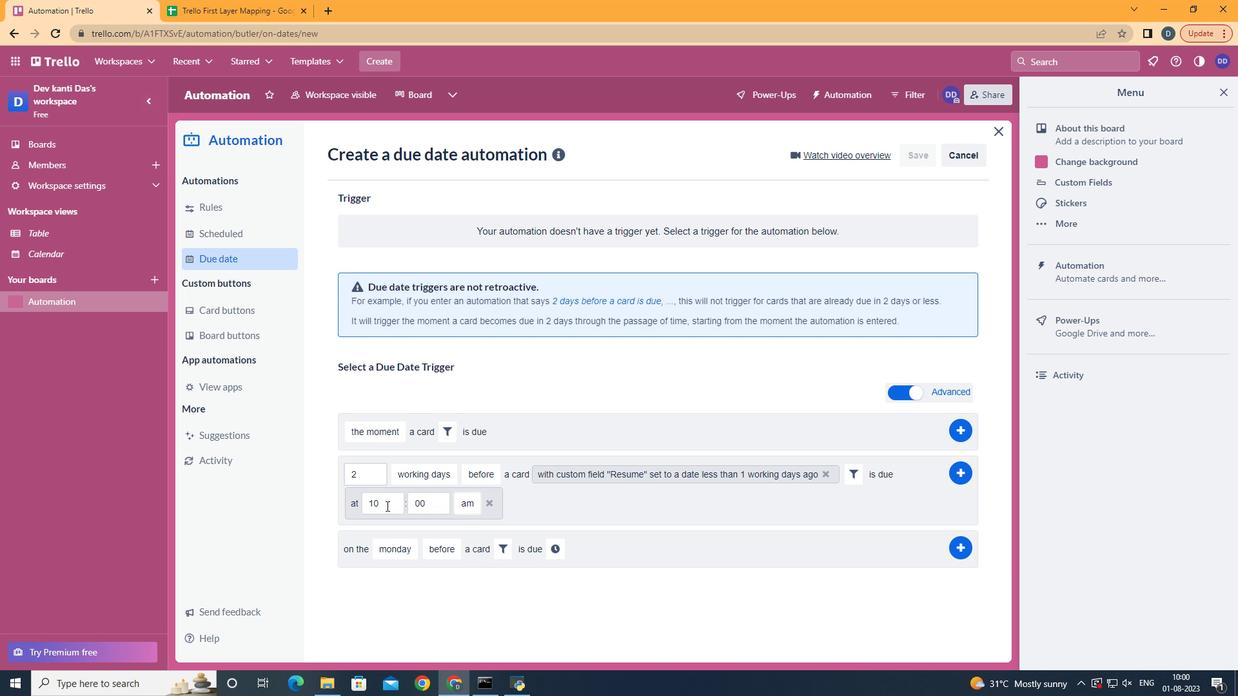 
Action: Key pressed <Key.backspace>1
Screenshot: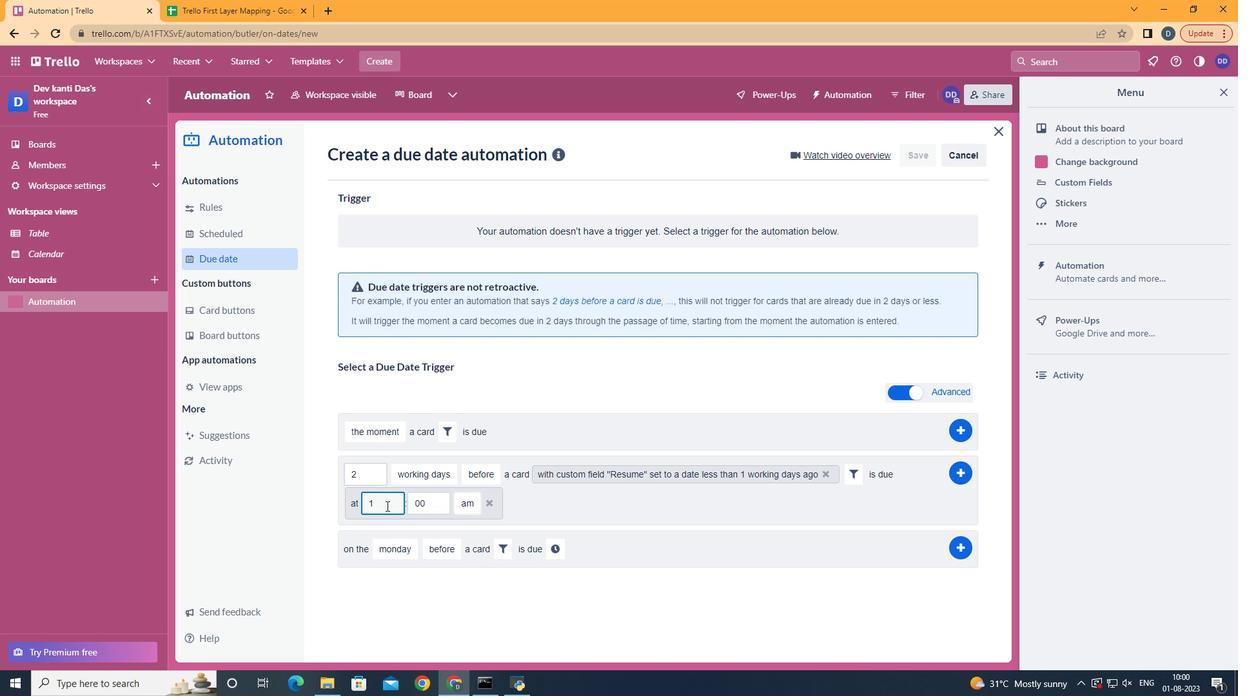 
Action: Mouse moved to (982, 468)
Screenshot: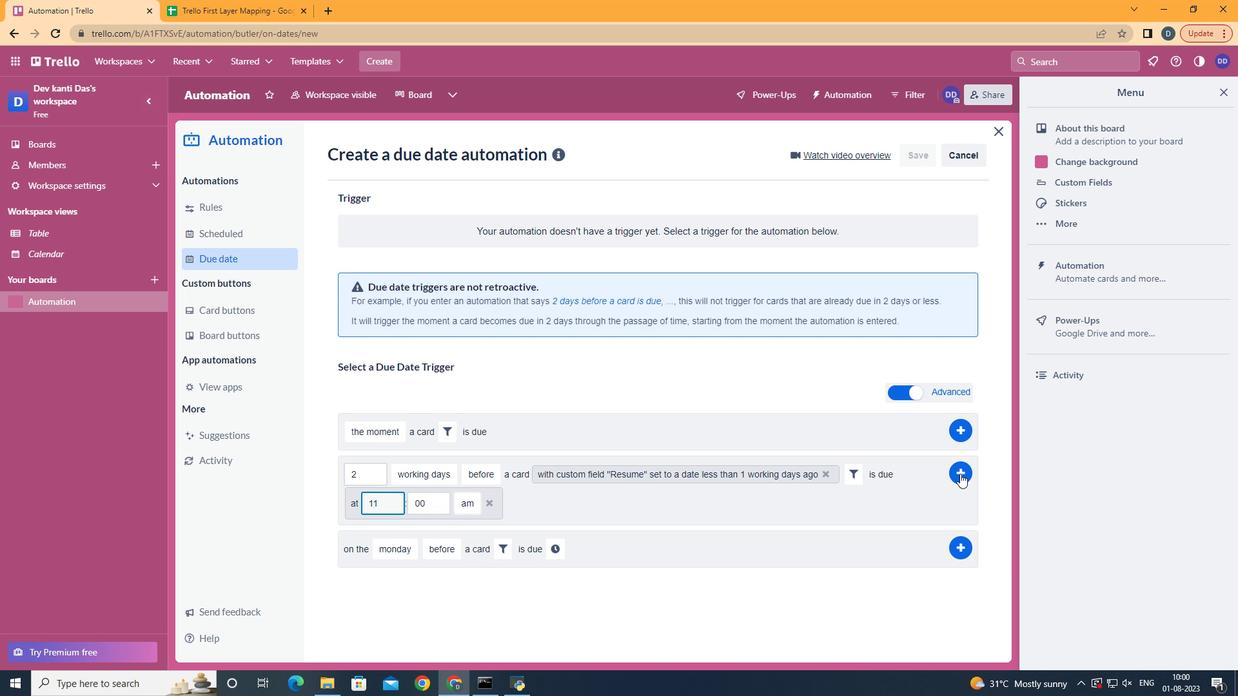 
Action: Mouse pressed left at (982, 468)
Screenshot: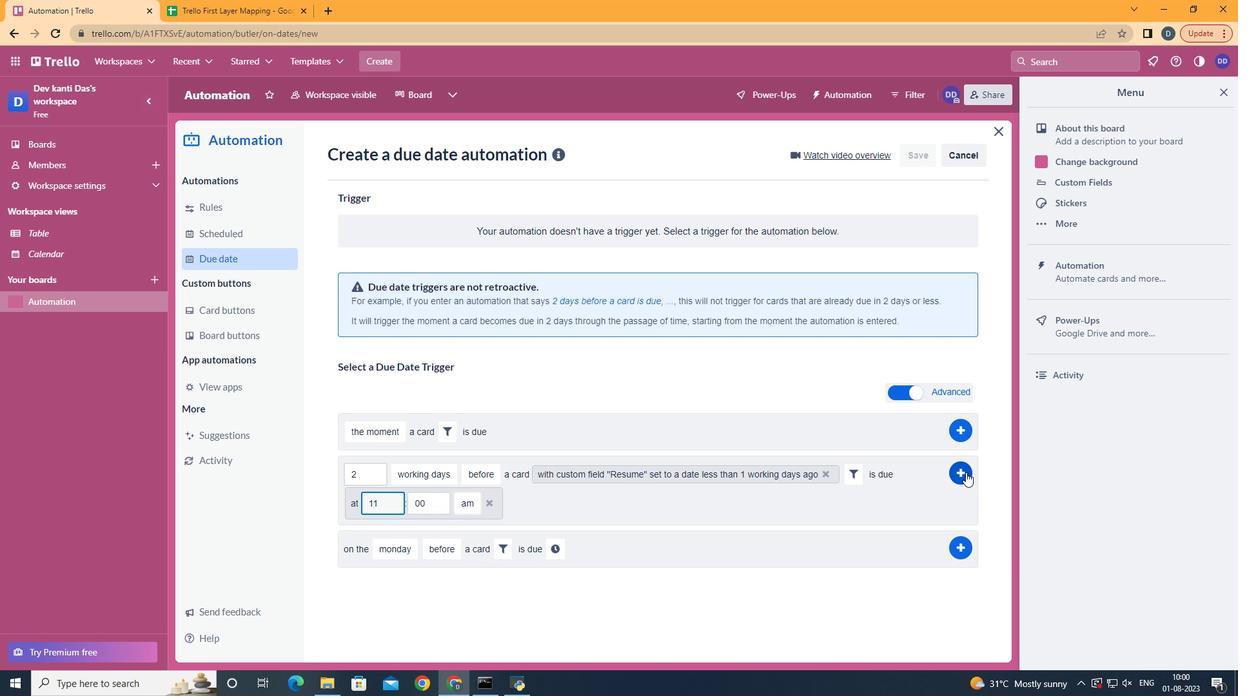 
Action: Mouse moved to (663, 338)
Screenshot: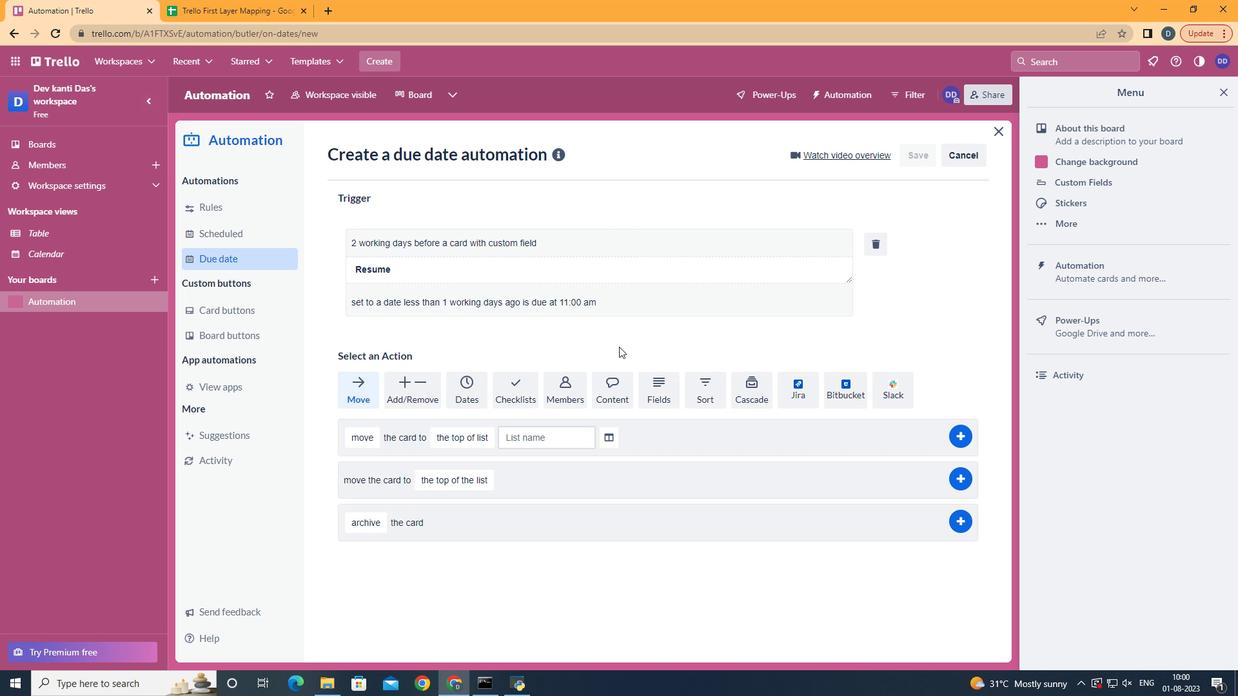 
